 Task: Create a due date automation trigger when advanced on, on the monday before a card is due add dates not due this week at 11:00 AM.
Action: Mouse moved to (961, 285)
Screenshot: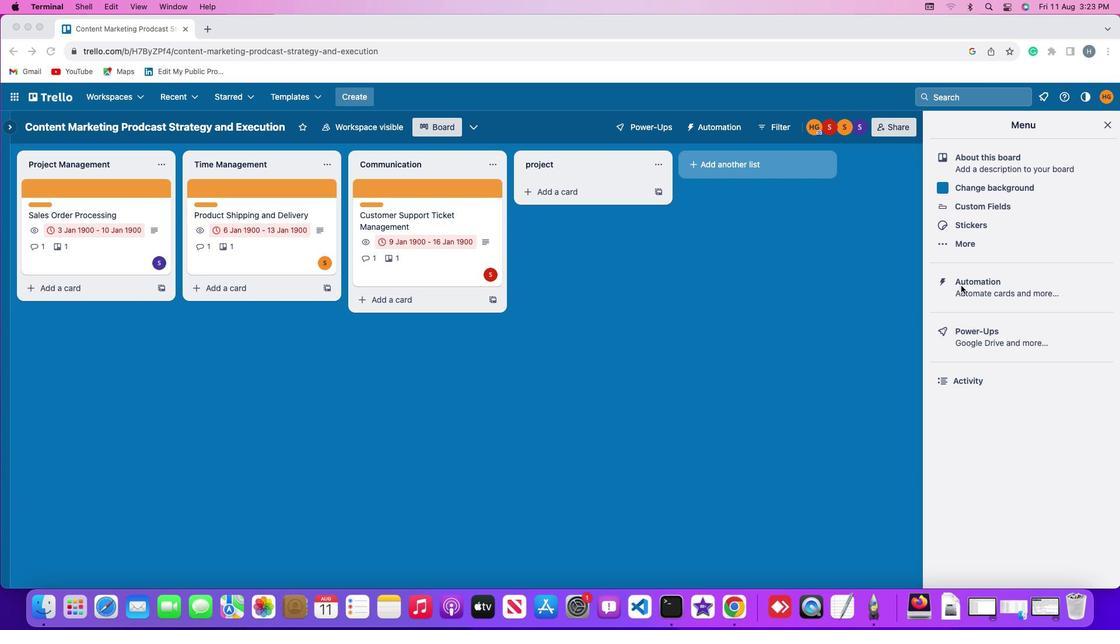 
Action: Mouse pressed left at (961, 285)
Screenshot: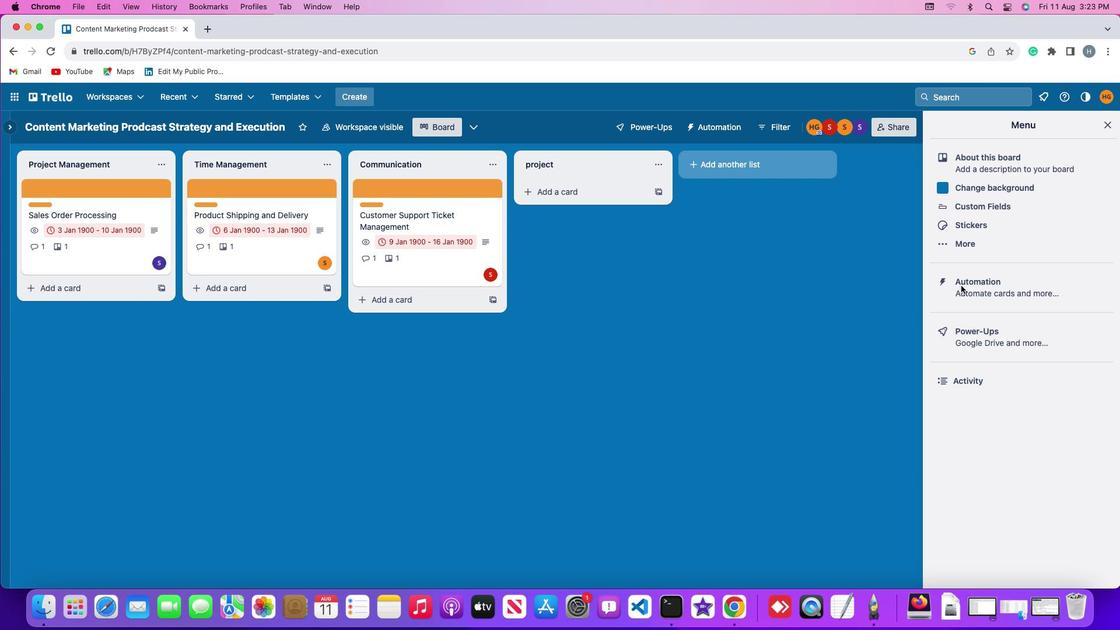 
Action: Mouse pressed left at (961, 285)
Screenshot: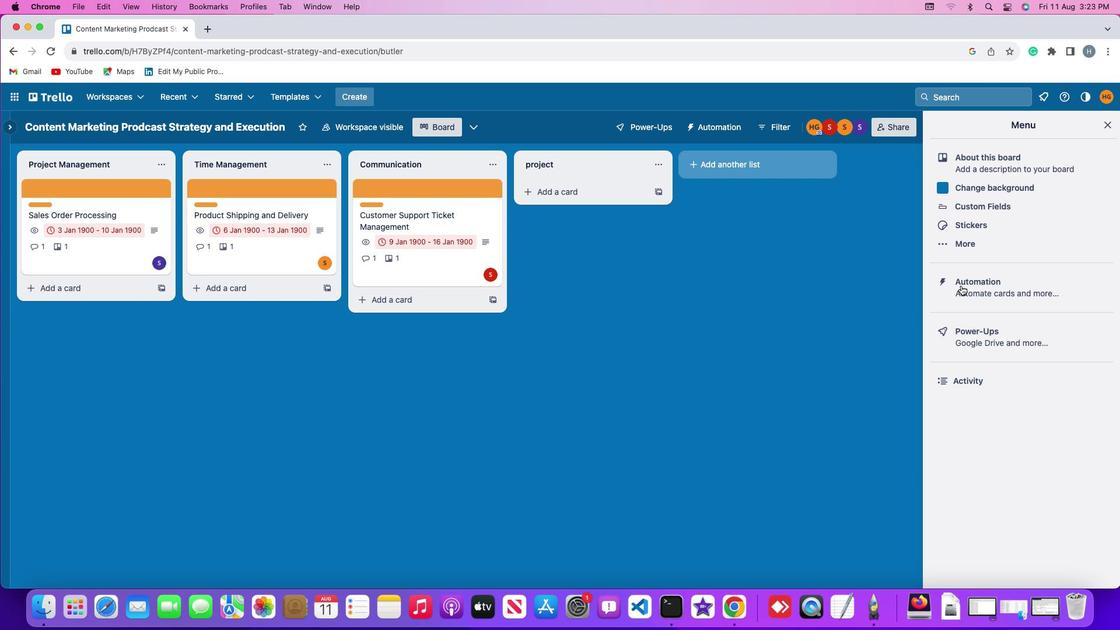 
Action: Mouse moved to (58, 274)
Screenshot: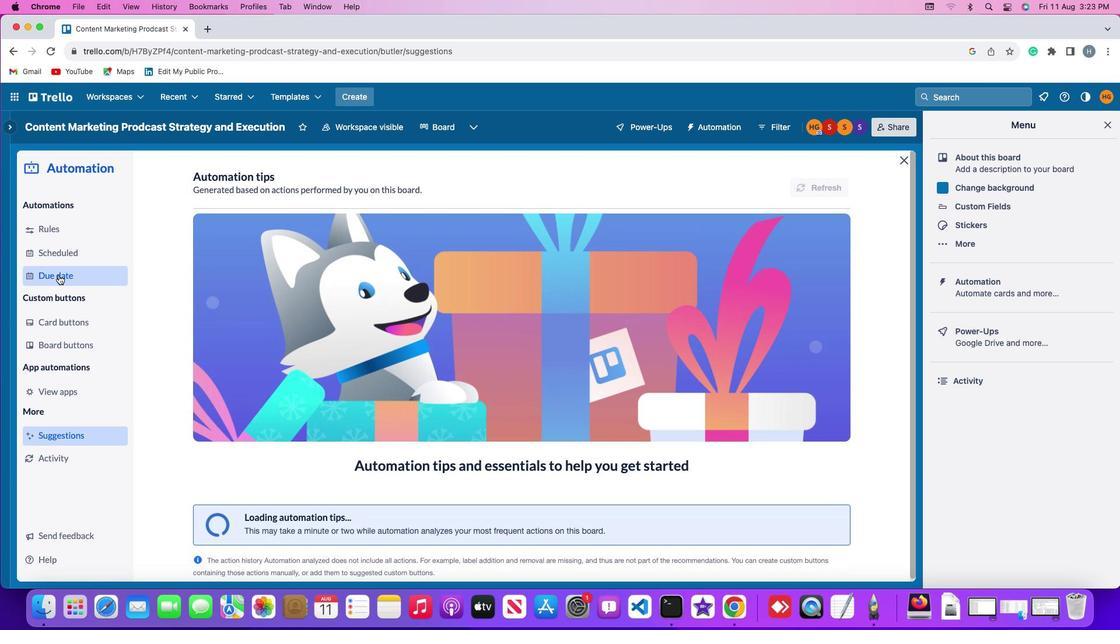 
Action: Mouse pressed left at (58, 274)
Screenshot: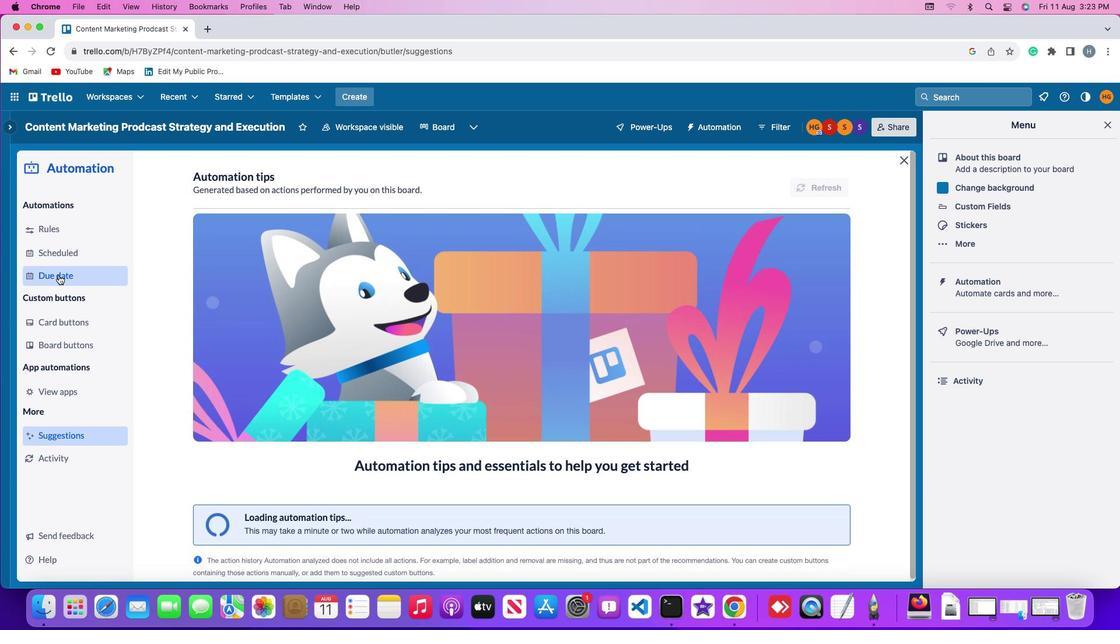 
Action: Mouse moved to (786, 177)
Screenshot: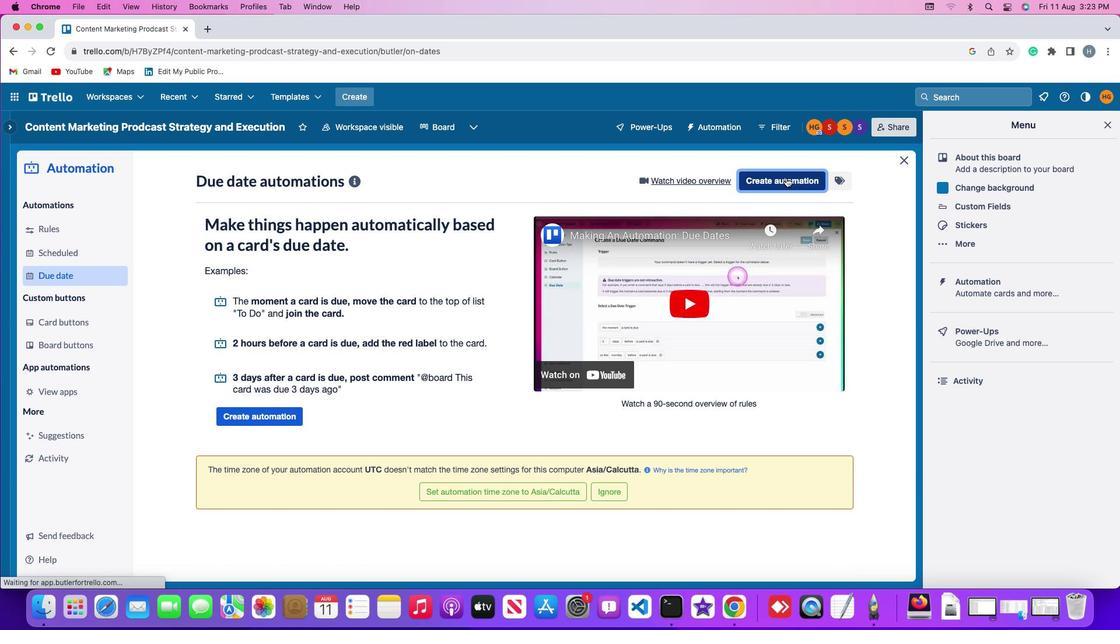 
Action: Mouse pressed left at (786, 177)
Screenshot: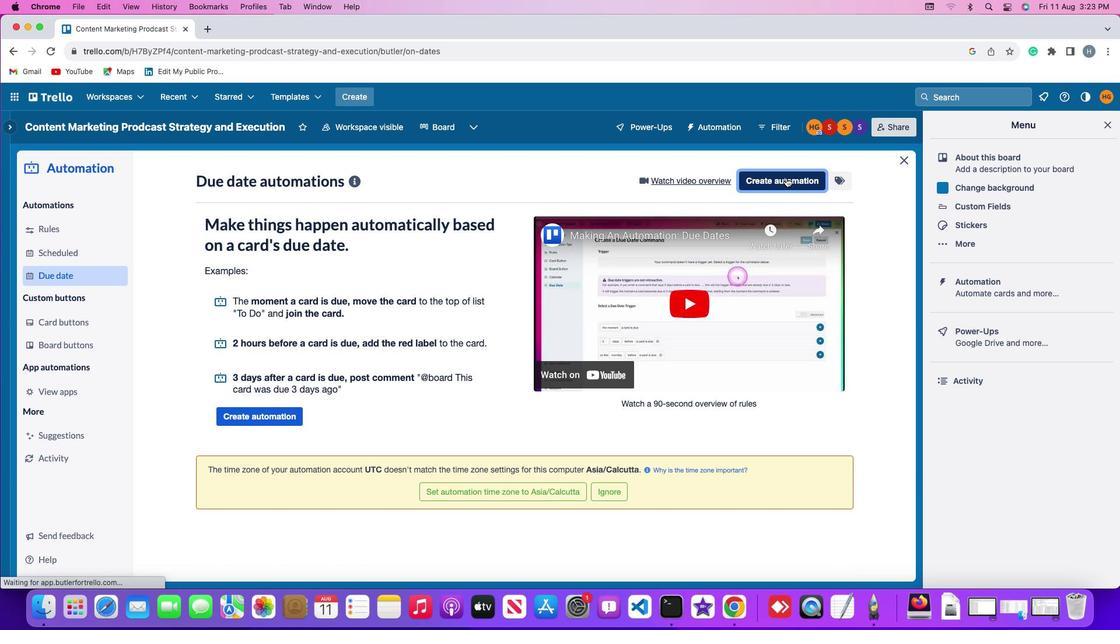 
Action: Mouse moved to (255, 294)
Screenshot: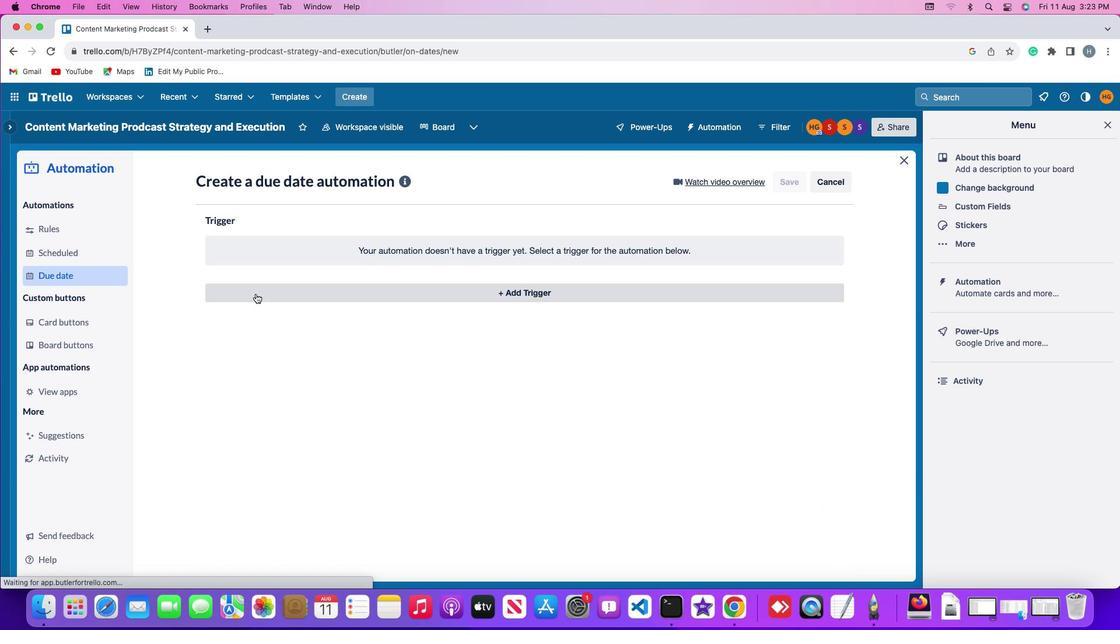 
Action: Mouse pressed left at (255, 294)
Screenshot: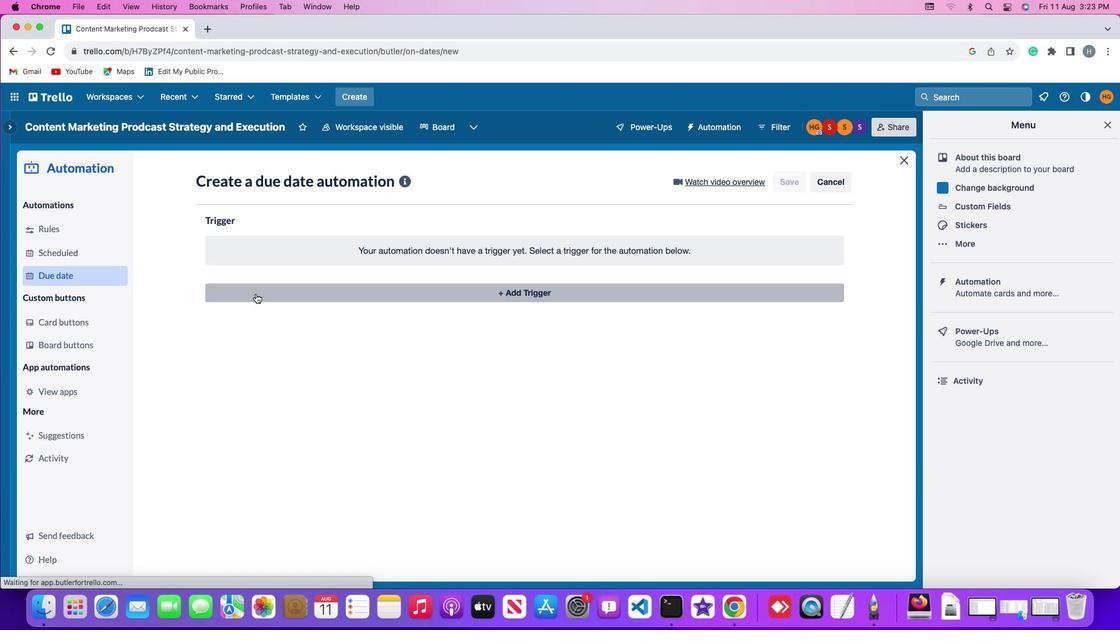 
Action: Mouse moved to (265, 516)
Screenshot: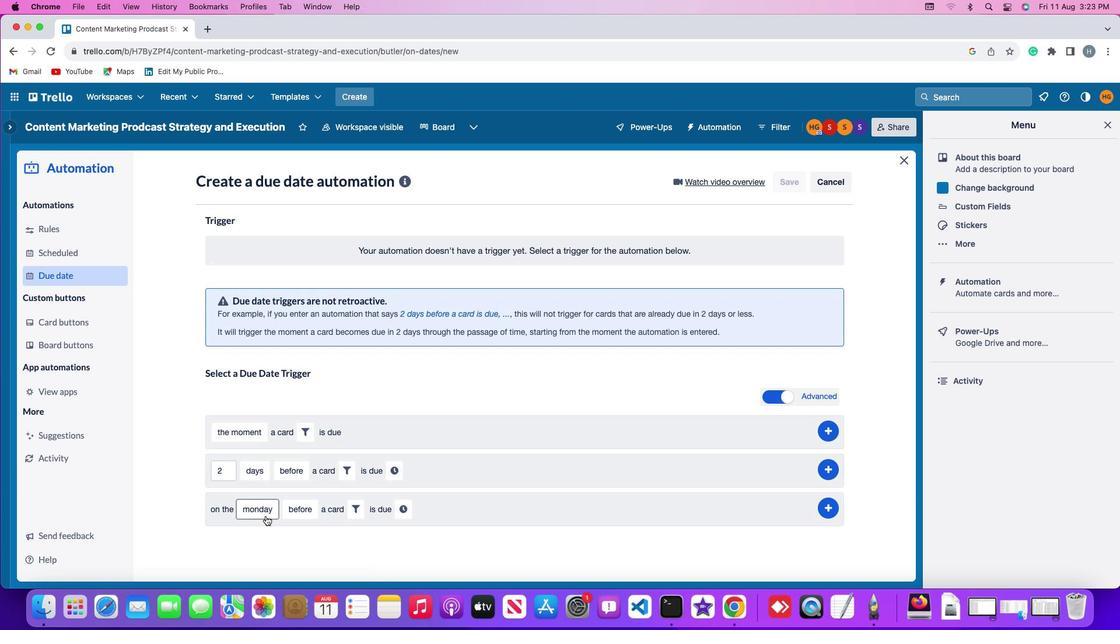 
Action: Mouse pressed left at (265, 516)
Screenshot: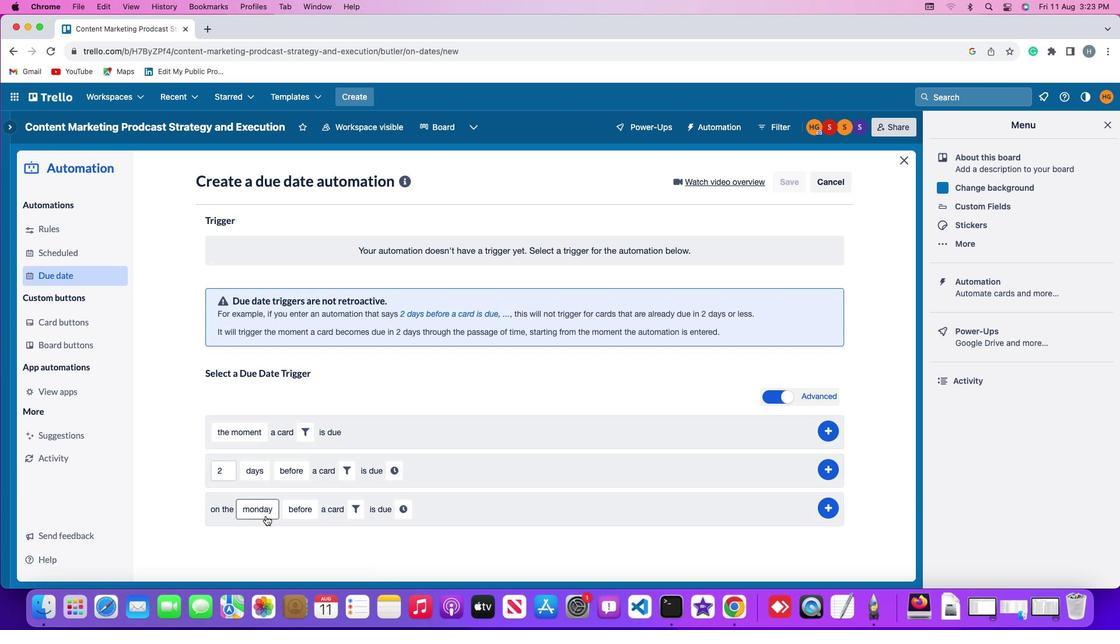 
Action: Mouse moved to (276, 344)
Screenshot: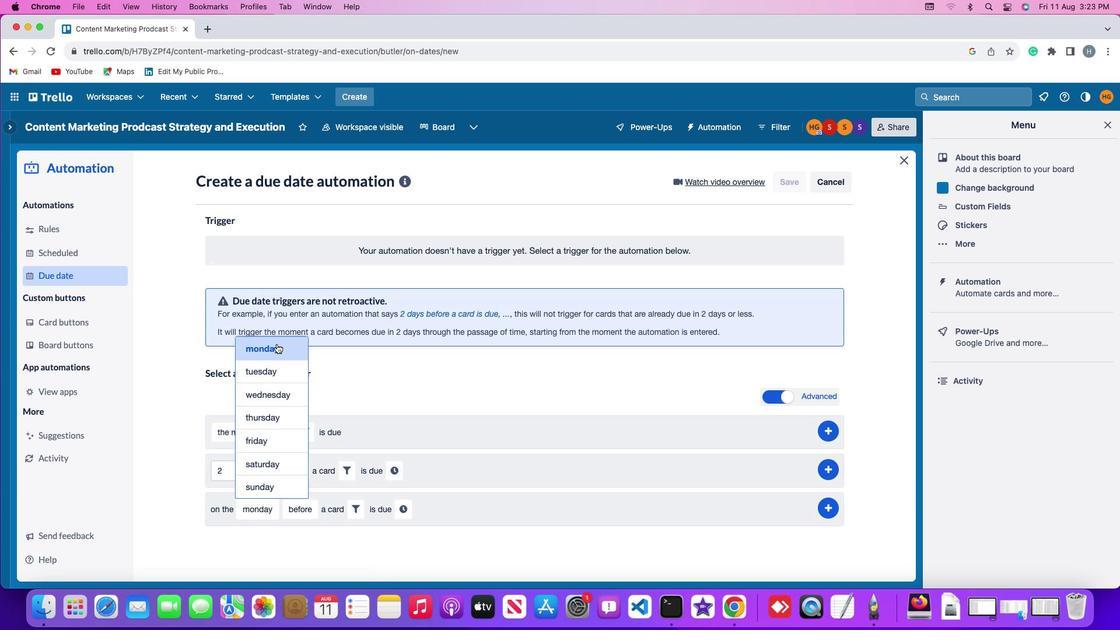 
Action: Mouse pressed left at (276, 344)
Screenshot: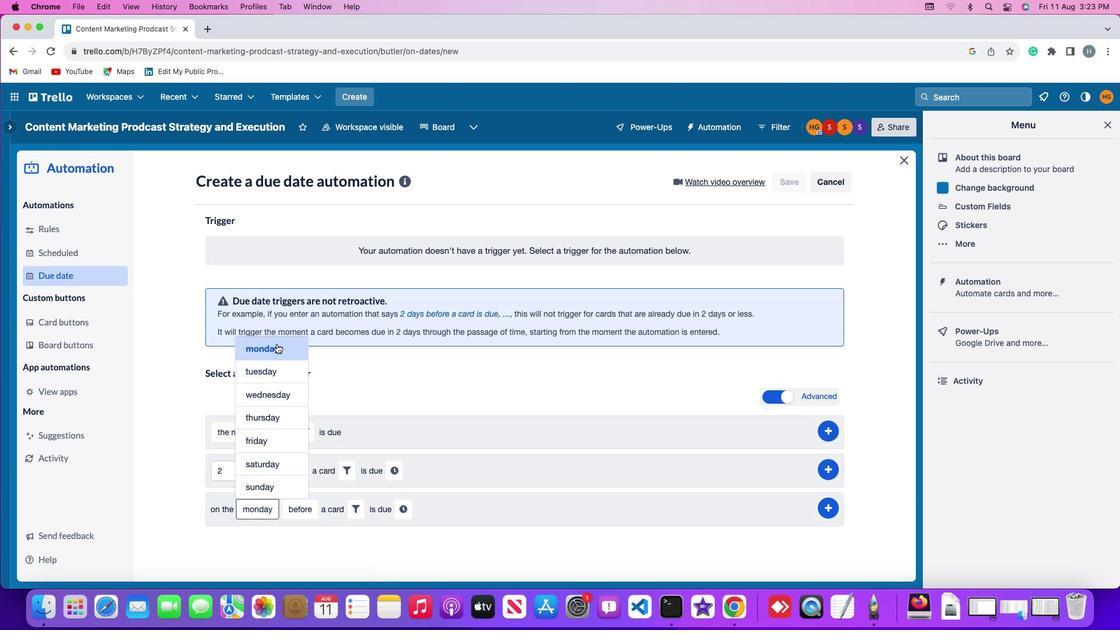 
Action: Mouse moved to (298, 513)
Screenshot: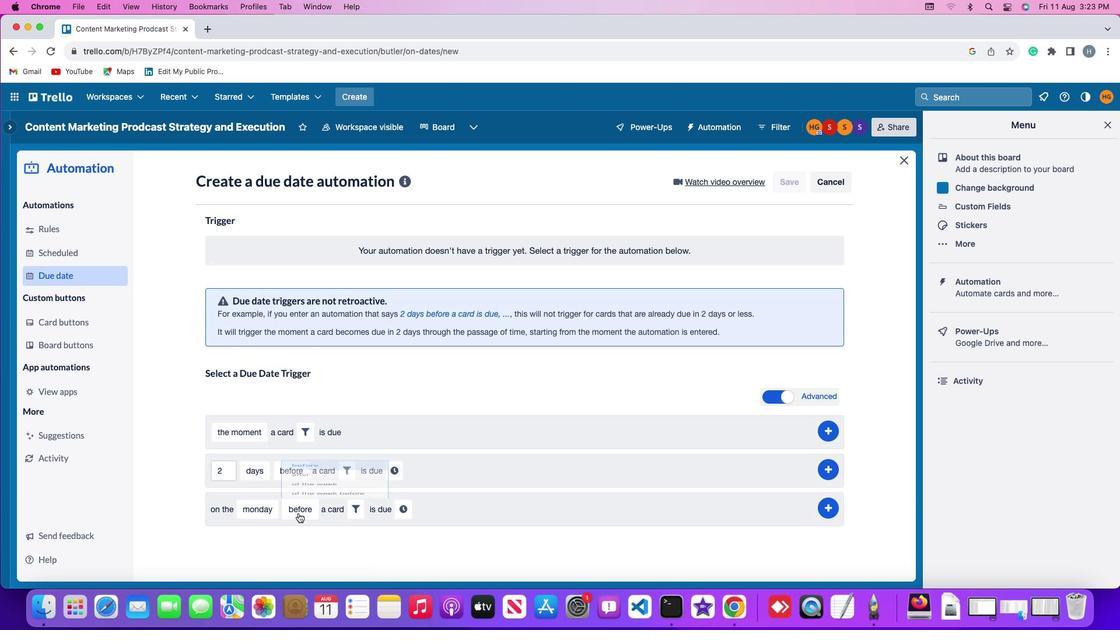 
Action: Mouse pressed left at (298, 513)
Screenshot: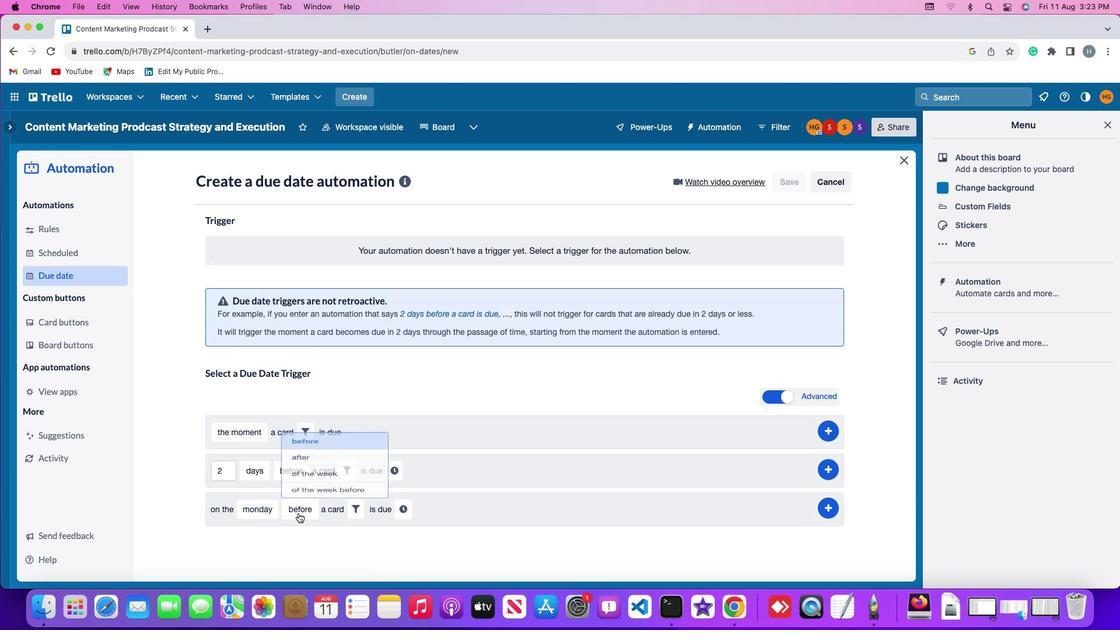 
Action: Mouse moved to (320, 415)
Screenshot: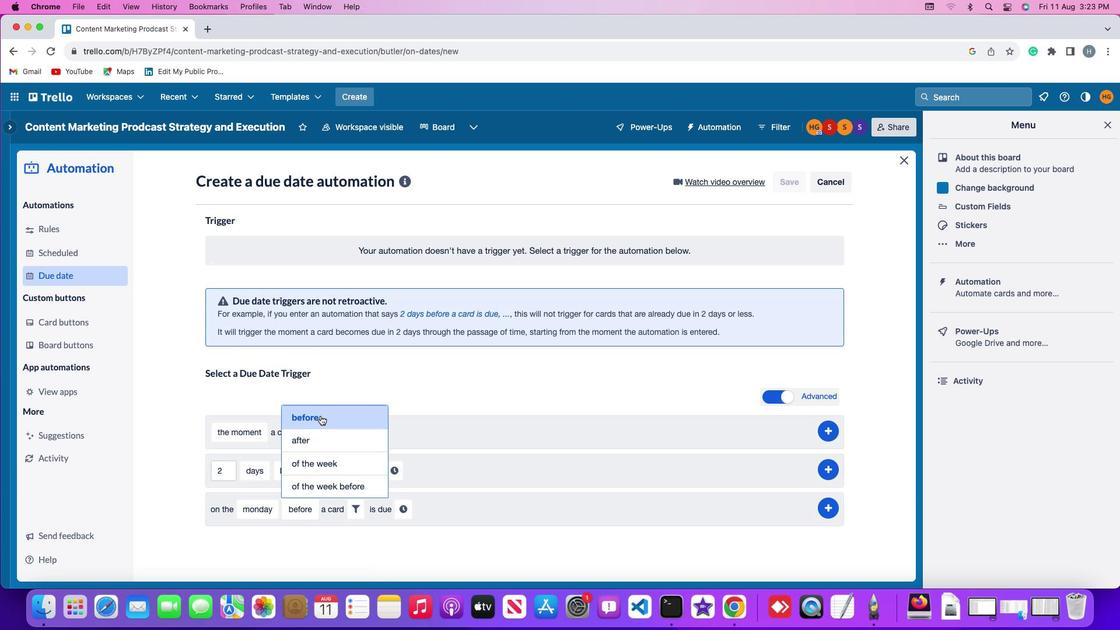 
Action: Mouse pressed left at (320, 415)
Screenshot: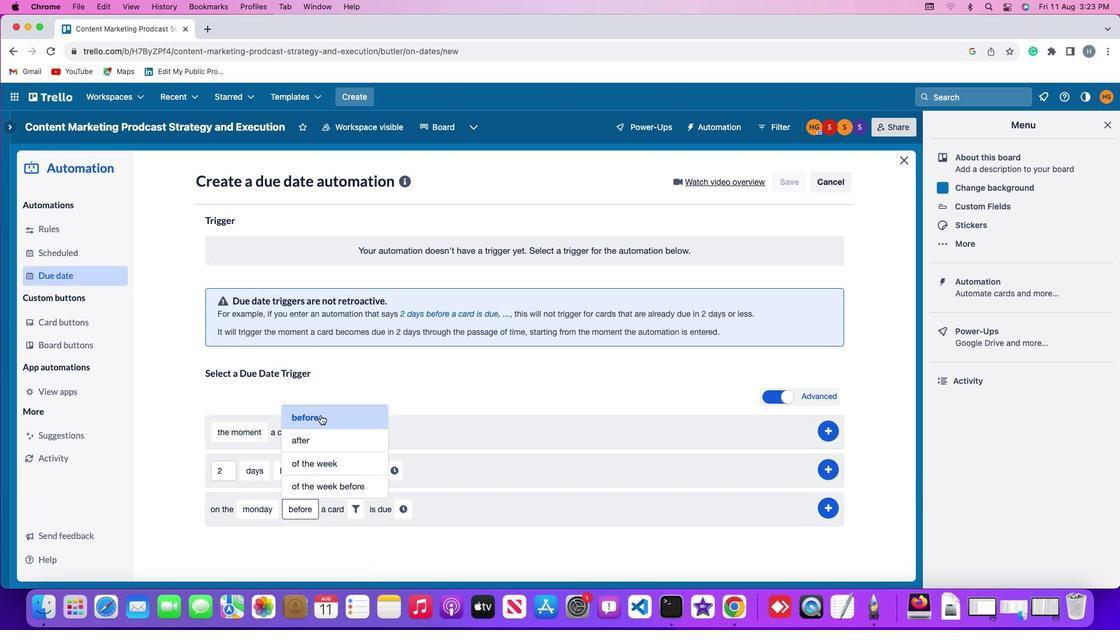 
Action: Mouse moved to (355, 502)
Screenshot: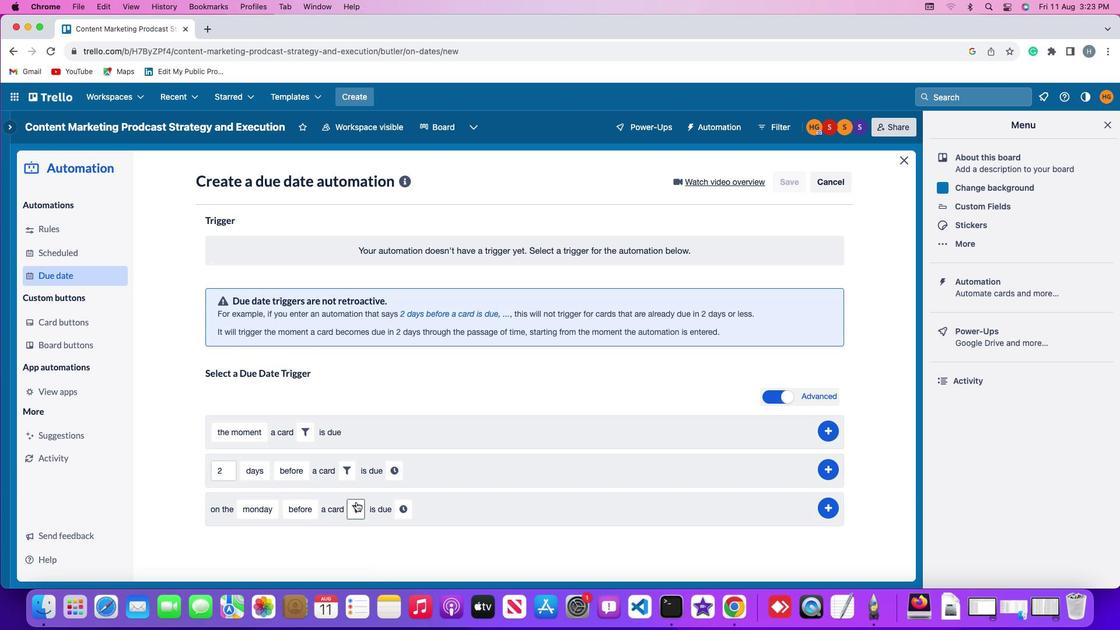 
Action: Mouse pressed left at (355, 502)
Screenshot: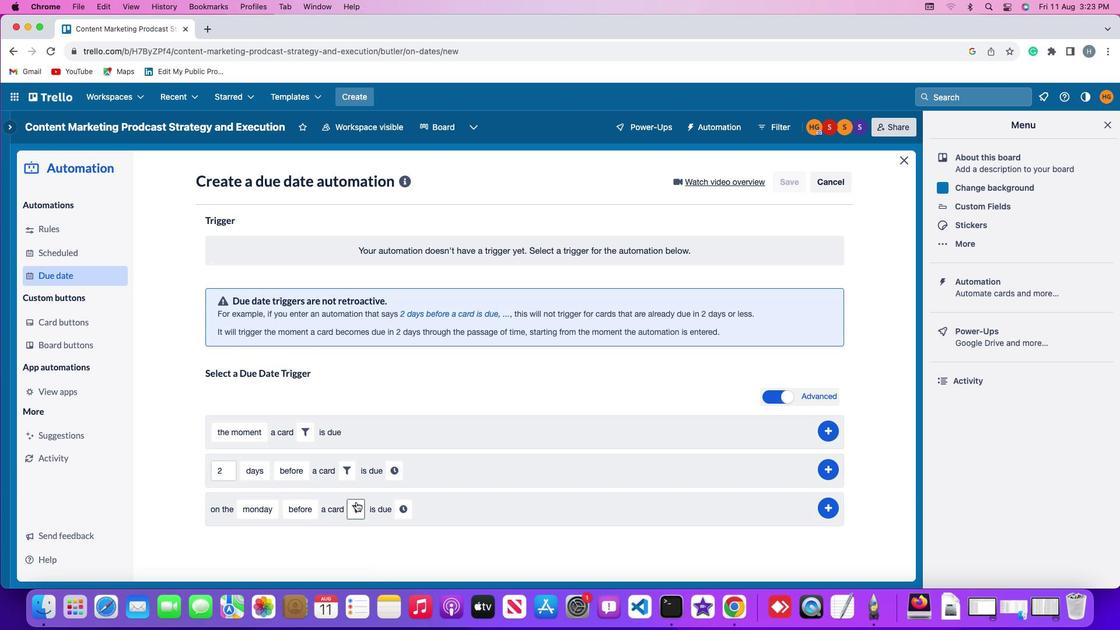 
Action: Mouse moved to (412, 549)
Screenshot: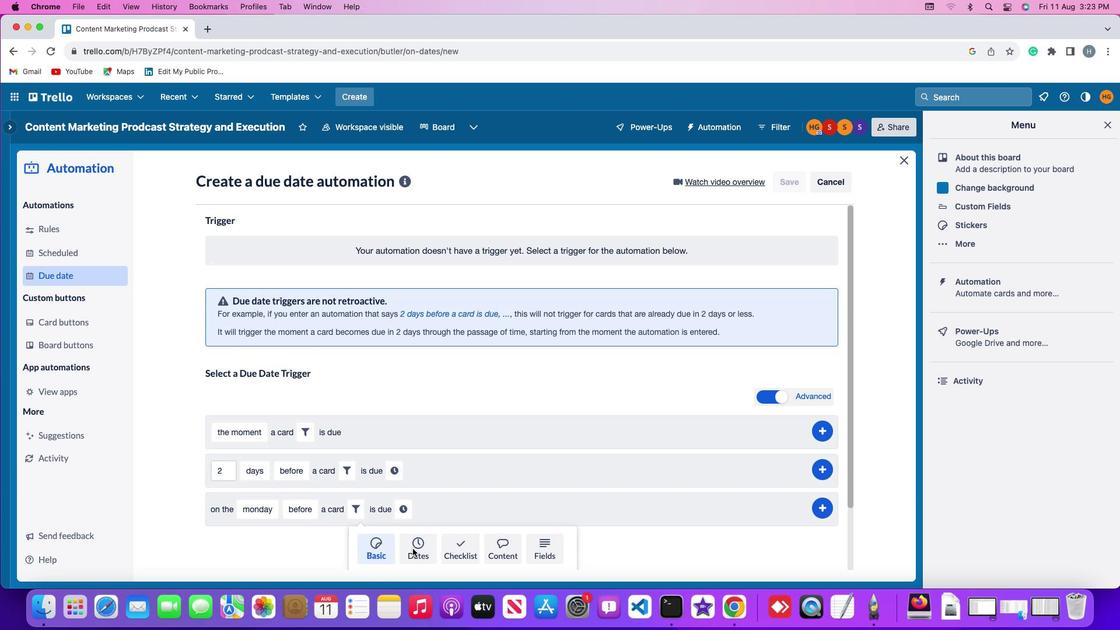 
Action: Mouse pressed left at (412, 549)
Screenshot: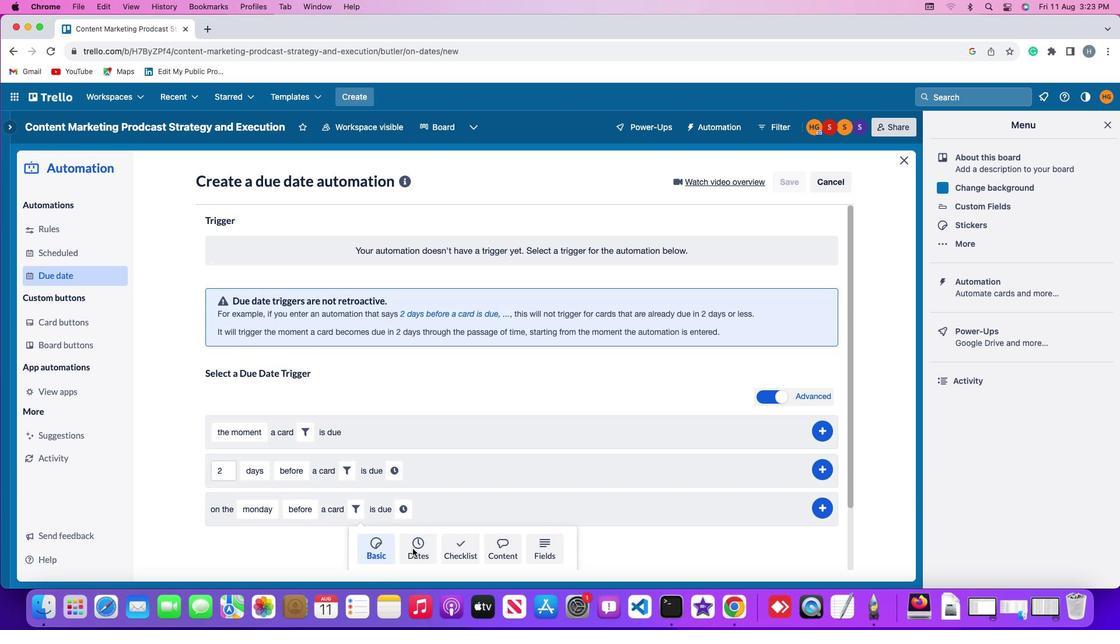 
Action: Mouse moved to (291, 541)
Screenshot: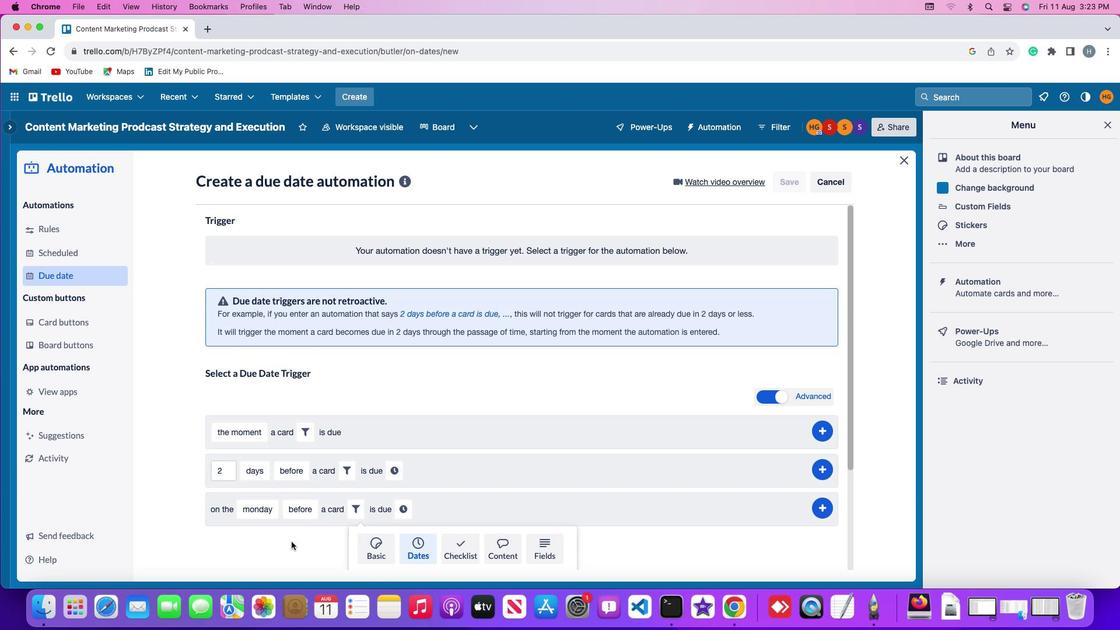 
Action: Mouse scrolled (291, 541) with delta (0, 0)
Screenshot: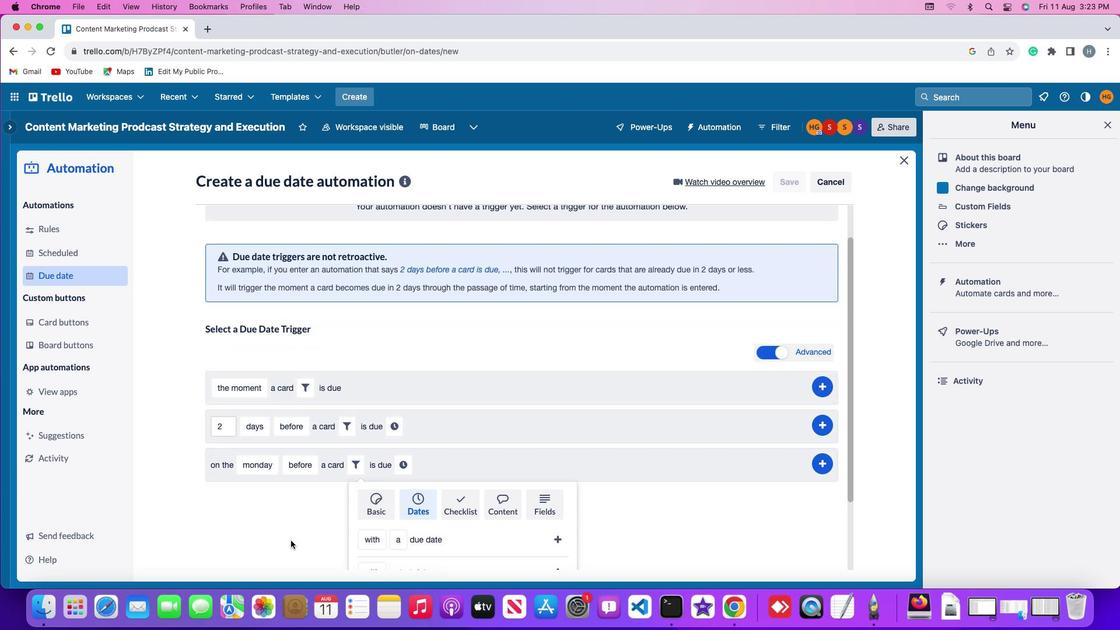 
Action: Mouse moved to (291, 541)
Screenshot: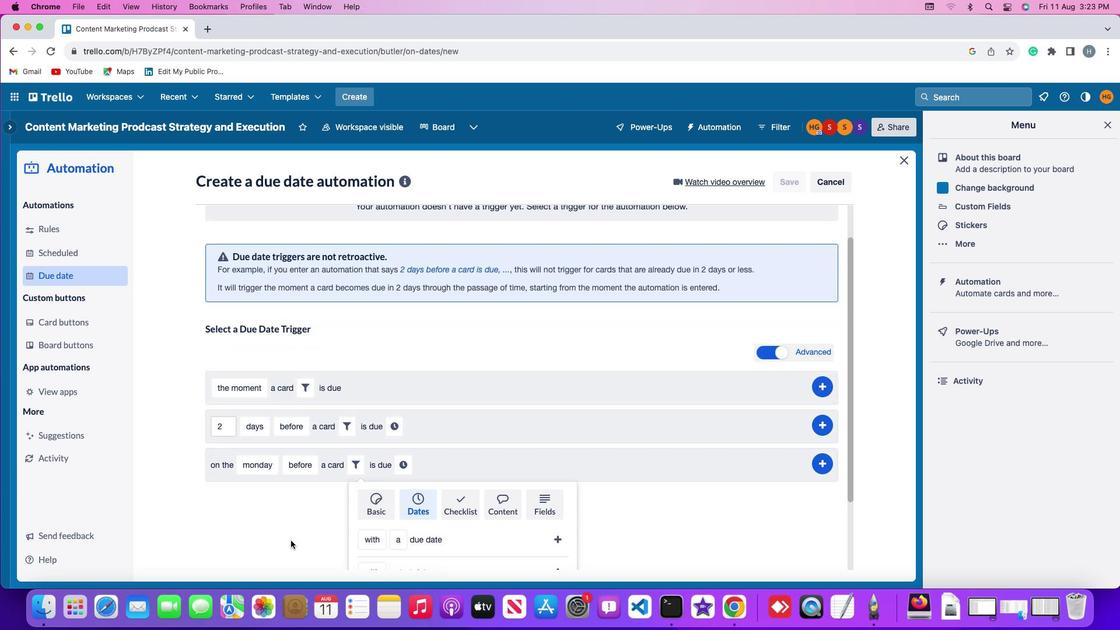 
Action: Mouse scrolled (291, 541) with delta (0, 0)
Screenshot: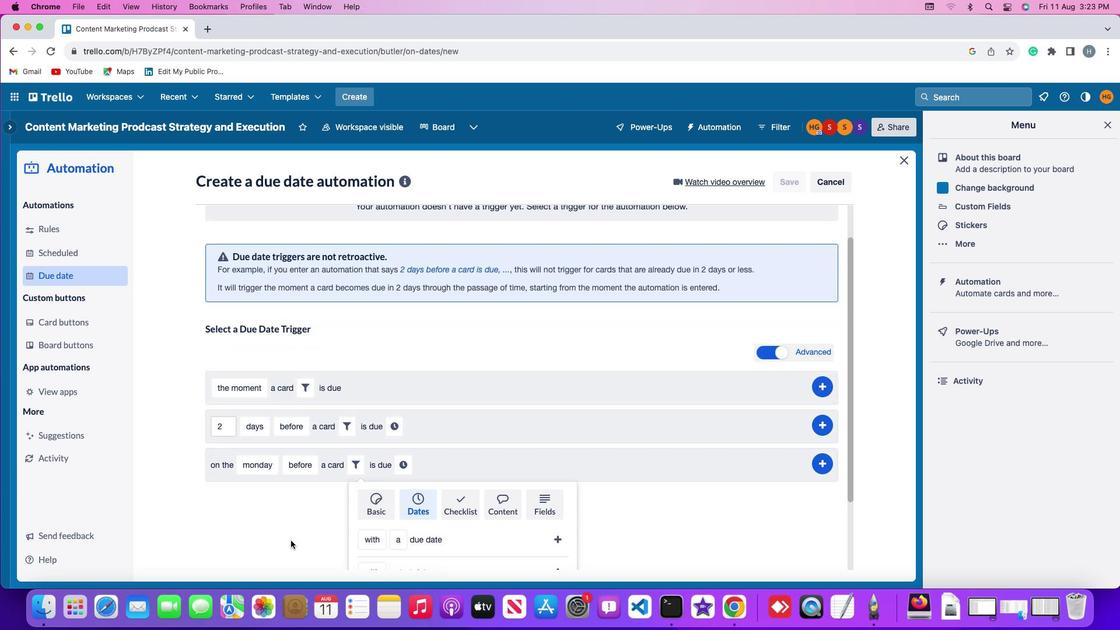 
Action: Mouse scrolled (291, 541) with delta (0, -1)
Screenshot: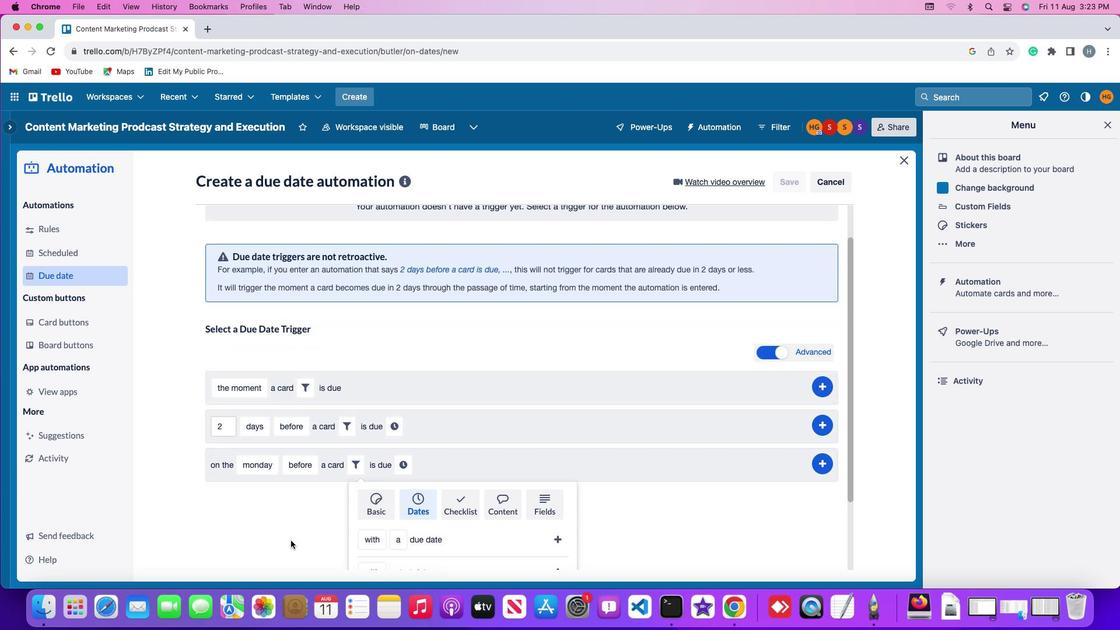 
Action: Mouse scrolled (291, 541) with delta (0, -2)
Screenshot: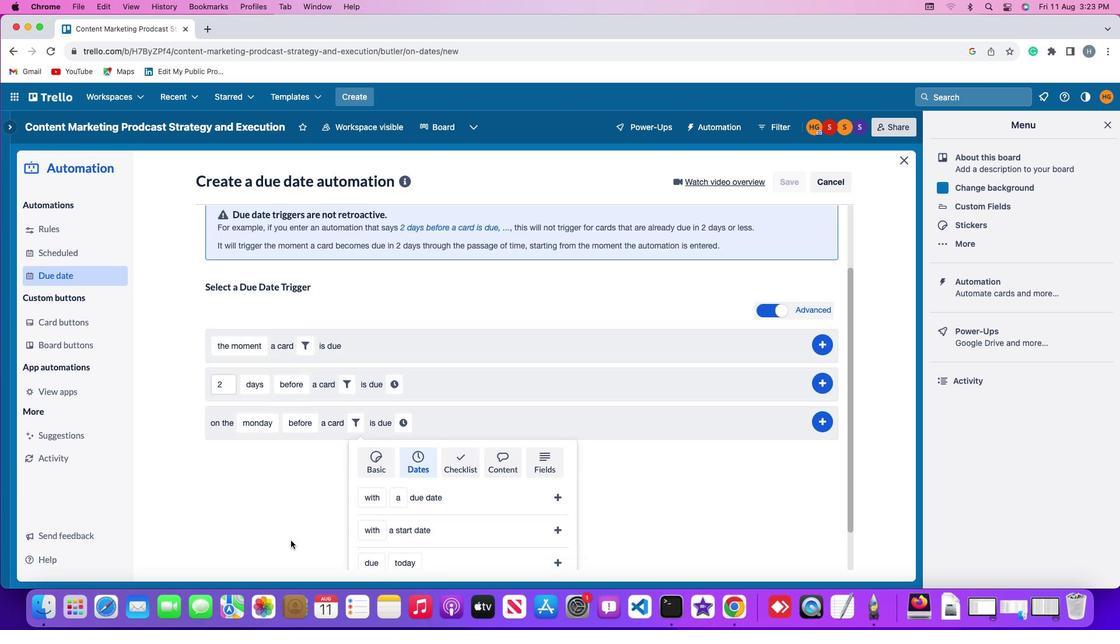 
Action: Mouse scrolled (291, 541) with delta (0, -3)
Screenshot: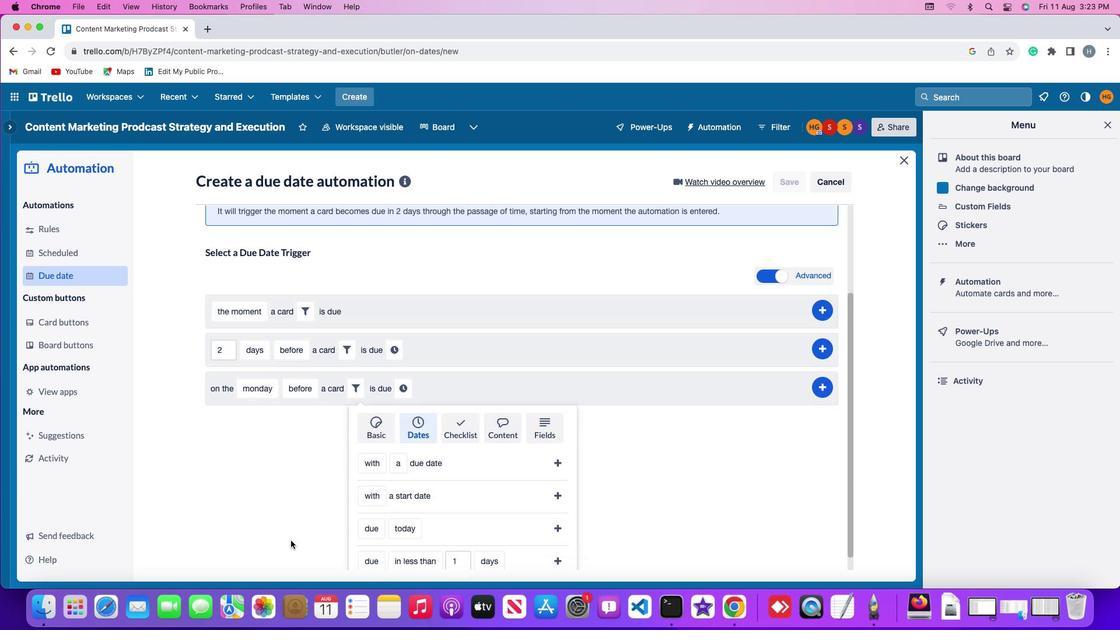 
Action: Mouse moved to (290, 540)
Screenshot: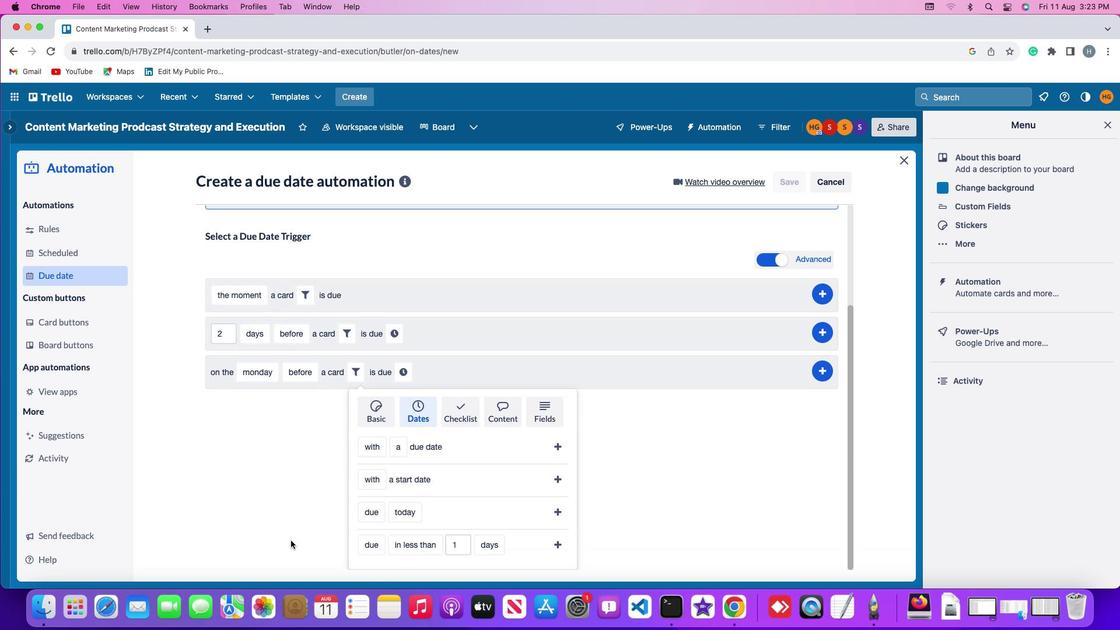 
Action: Mouse scrolled (290, 540) with delta (0, 0)
Screenshot: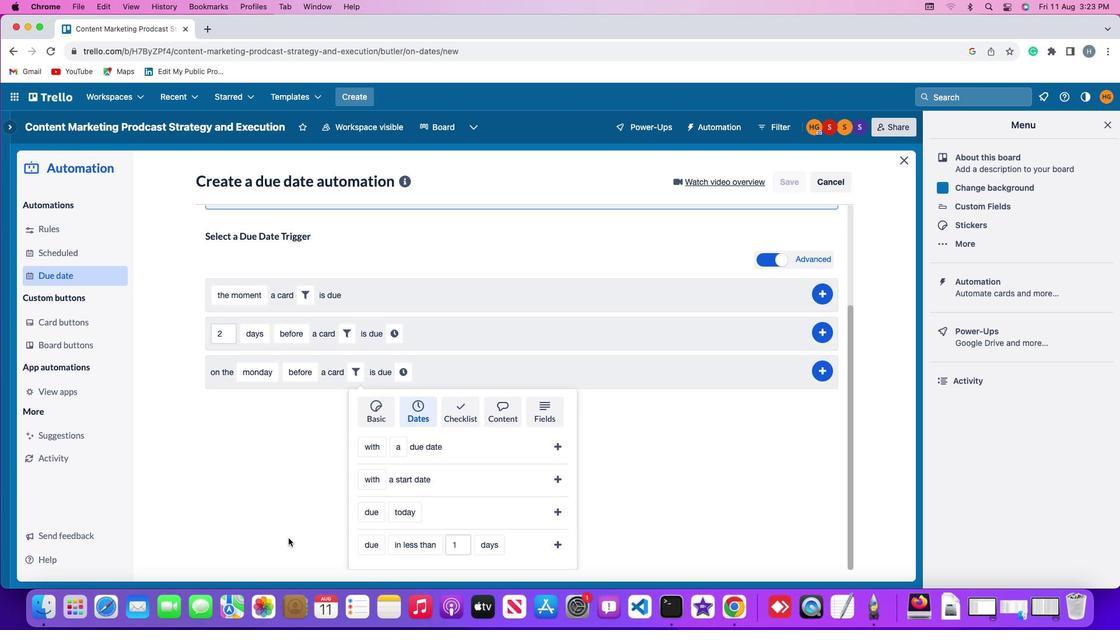 
Action: Mouse scrolled (290, 540) with delta (0, 0)
Screenshot: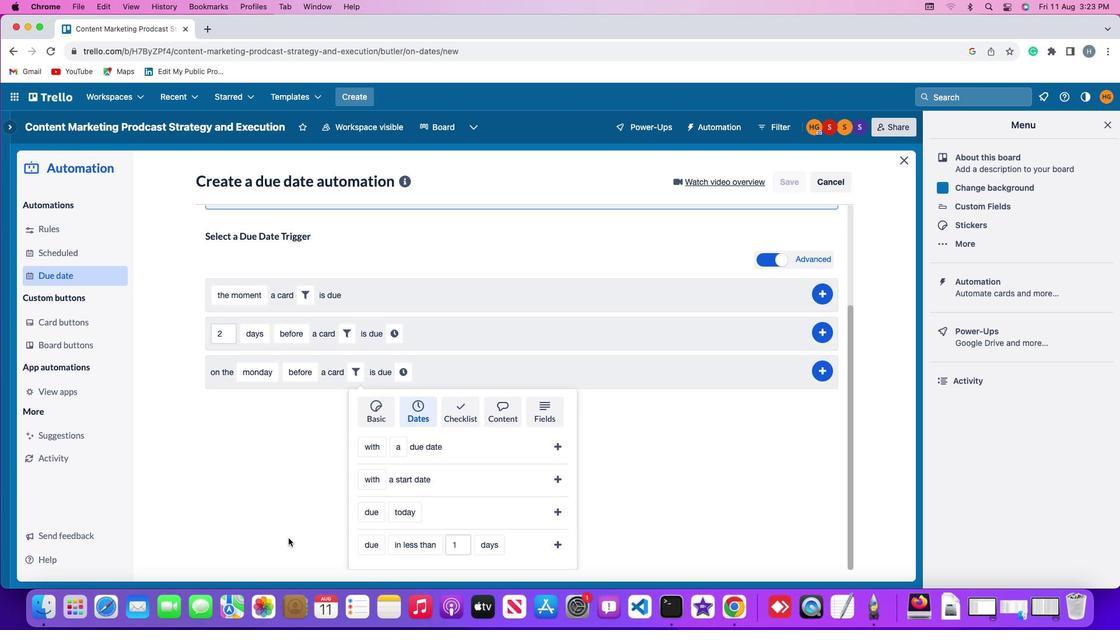 
Action: Mouse scrolled (290, 540) with delta (0, -1)
Screenshot: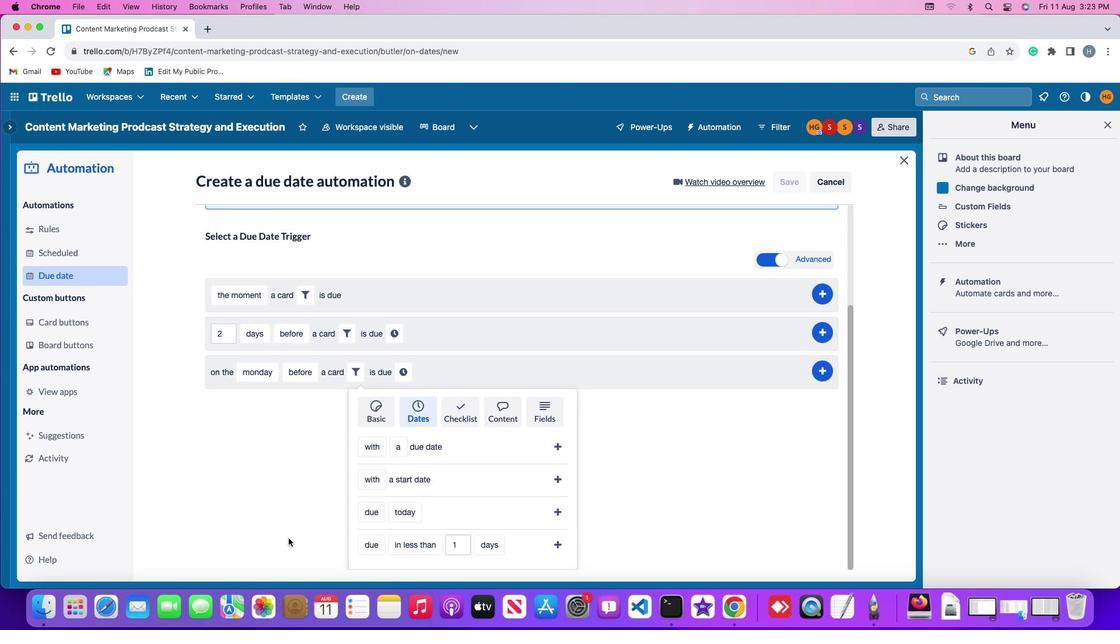 
Action: Mouse moved to (290, 540)
Screenshot: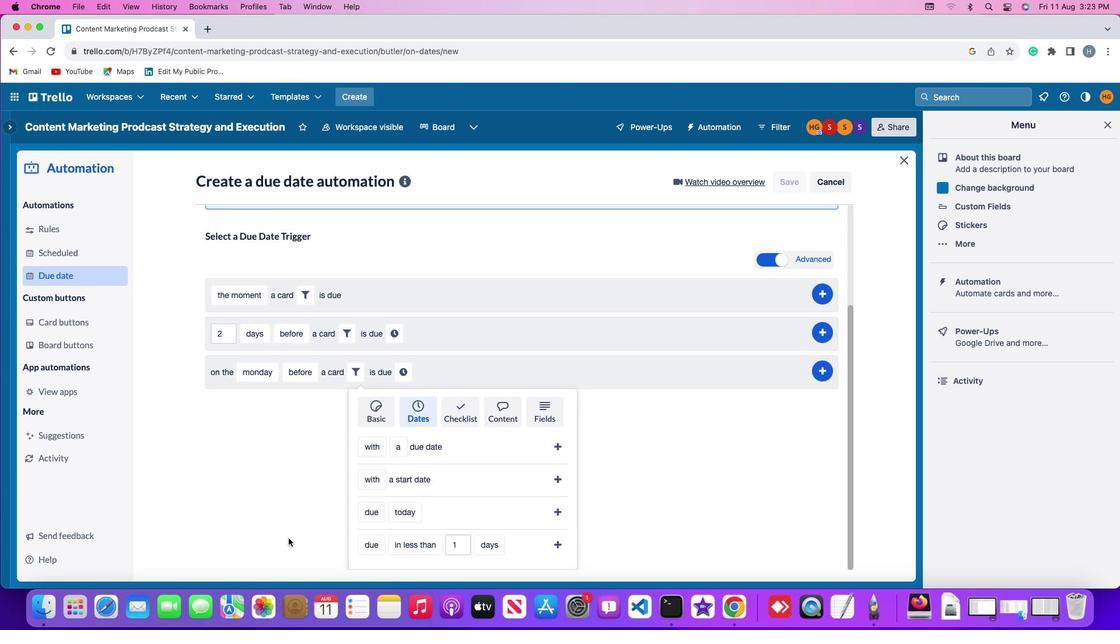 
Action: Mouse scrolled (290, 540) with delta (0, -2)
Screenshot: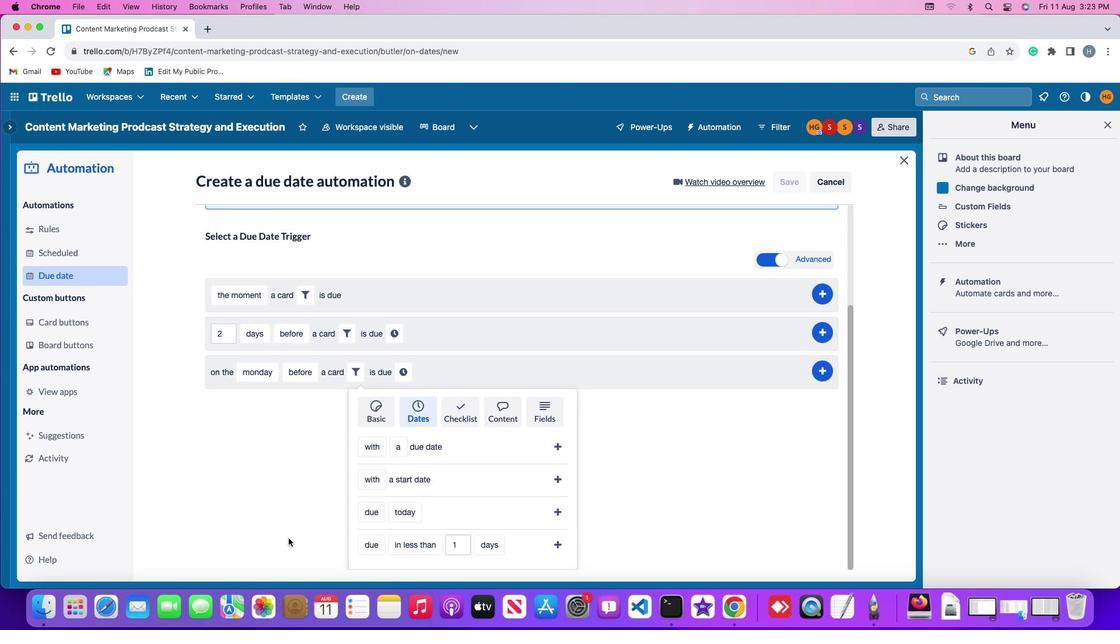 
Action: Mouse moved to (370, 514)
Screenshot: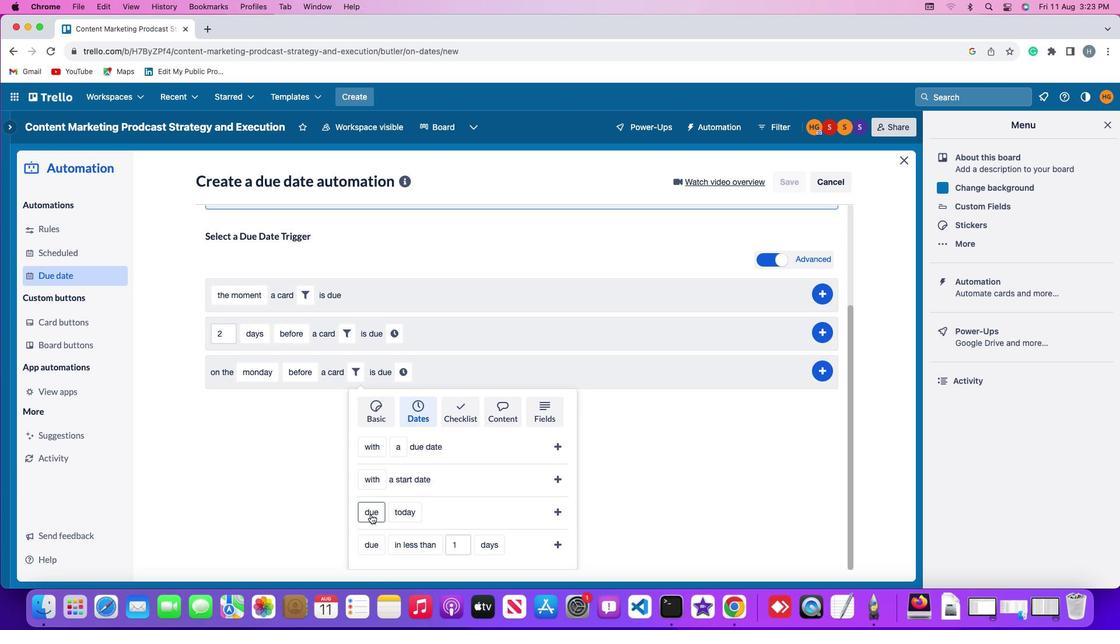 
Action: Mouse pressed left at (370, 514)
Screenshot: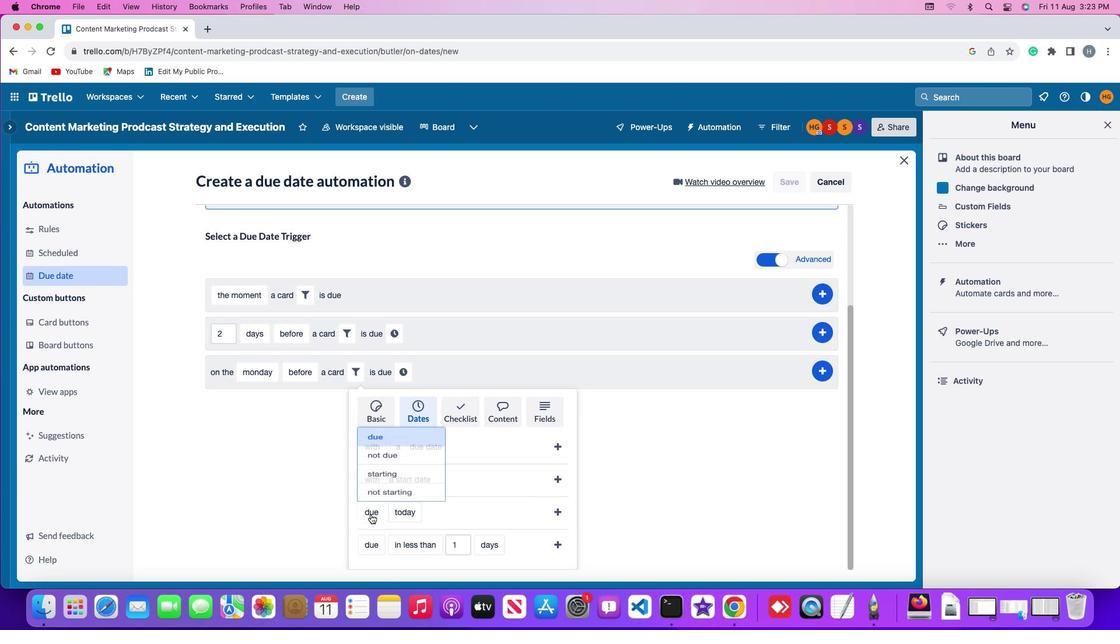 
Action: Mouse moved to (393, 441)
Screenshot: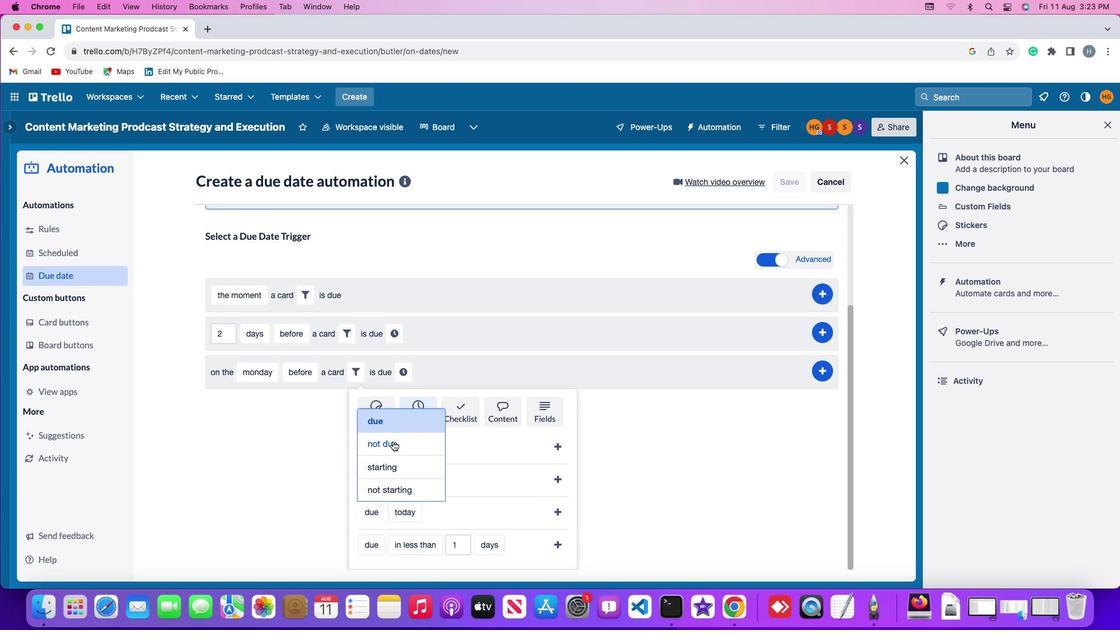 
Action: Mouse pressed left at (393, 441)
Screenshot: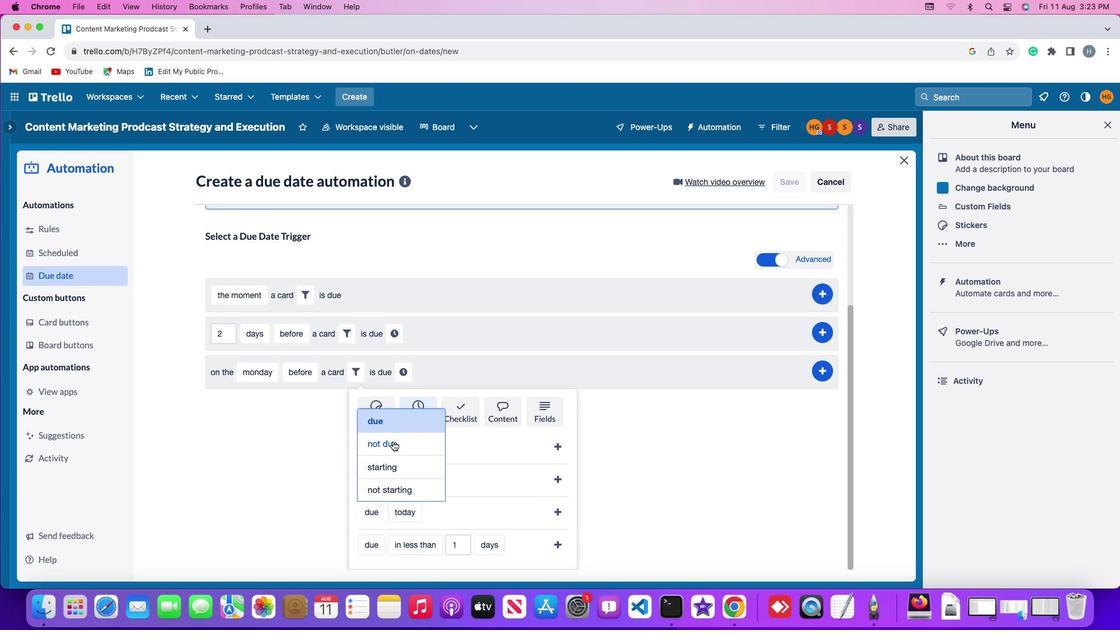
Action: Mouse moved to (419, 510)
Screenshot: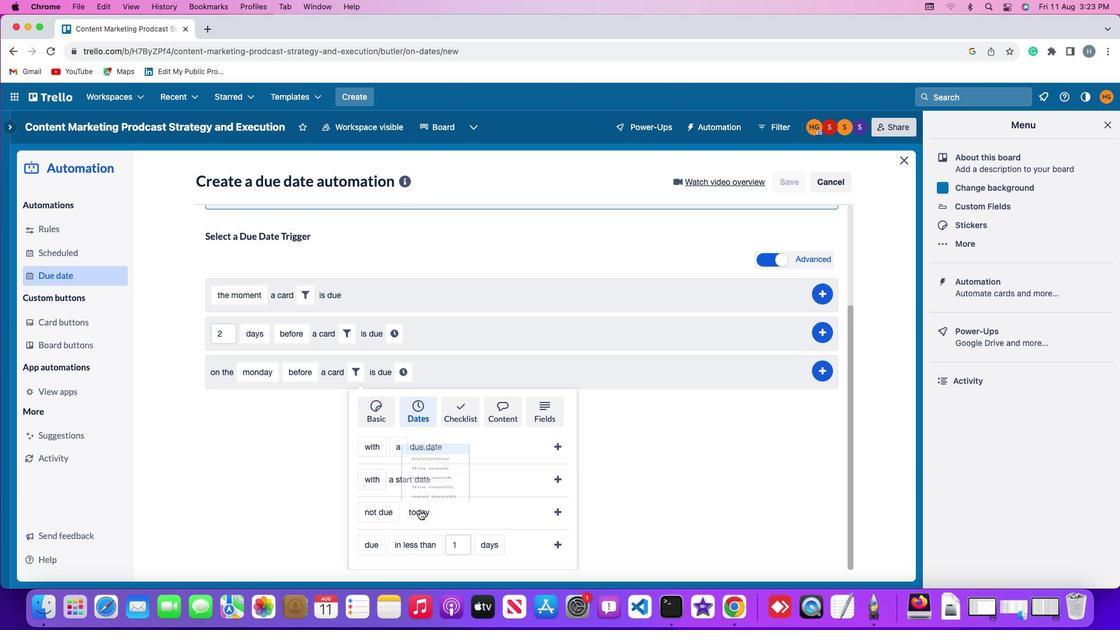 
Action: Mouse pressed left at (419, 510)
Screenshot: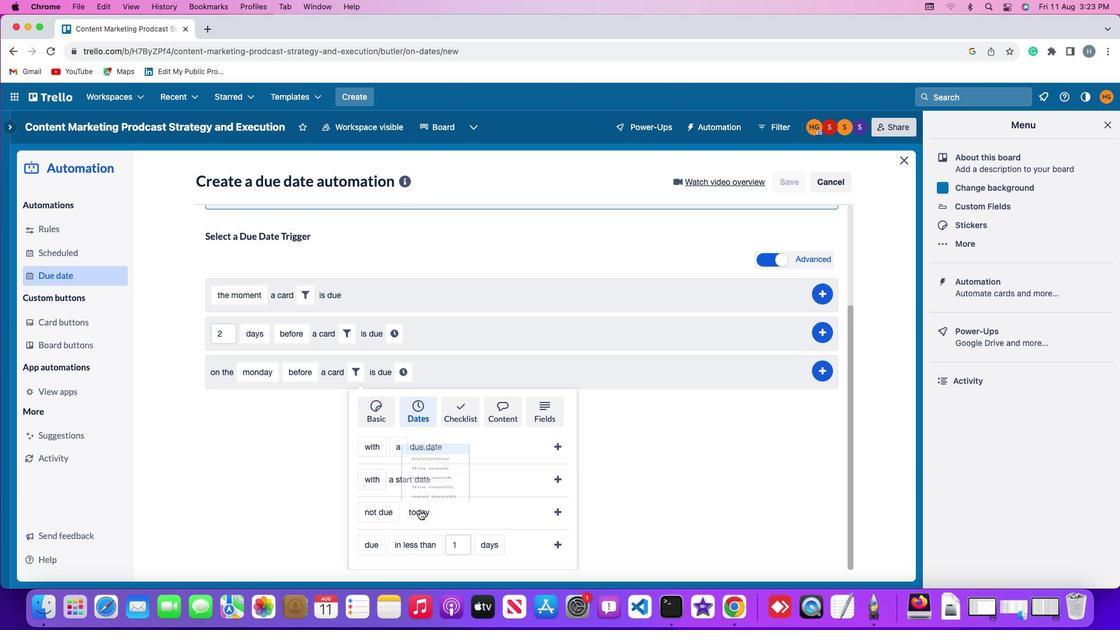 
Action: Mouse moved to (432, 418)
Screenshot: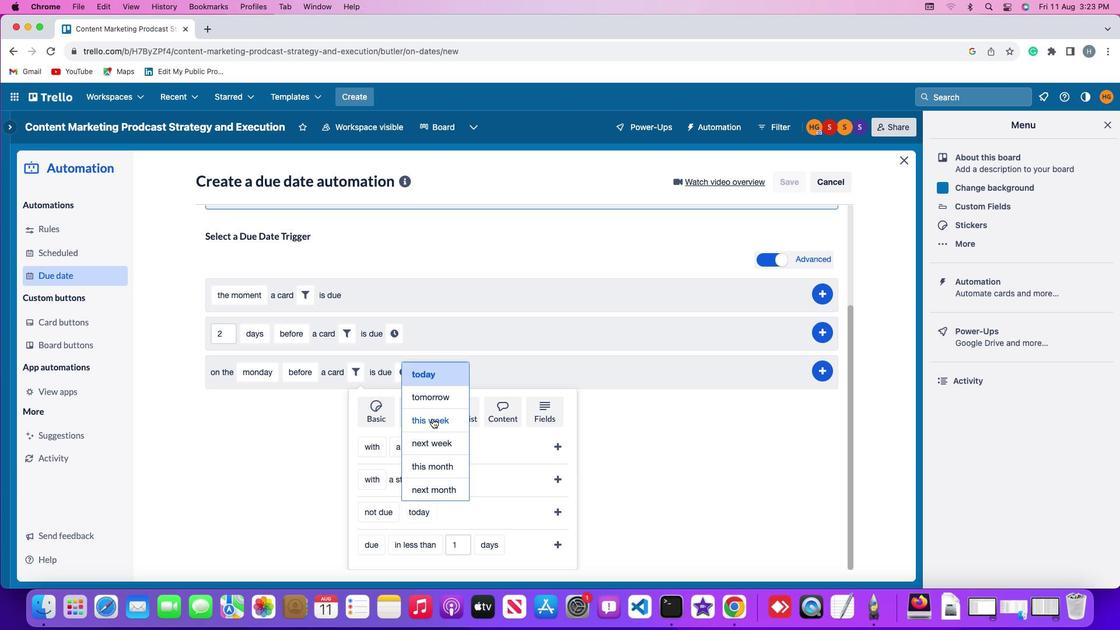 
Action: Mouse pressed left at (432, 418)
Screenshot: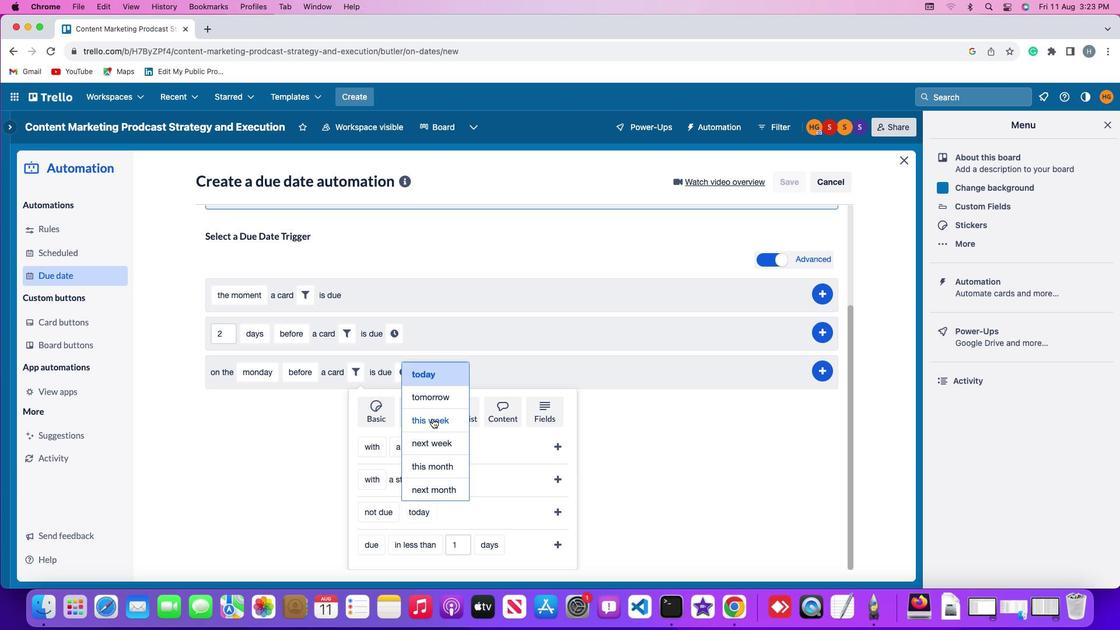 
Action: Mouse moved to (557, 508)
Screenshot: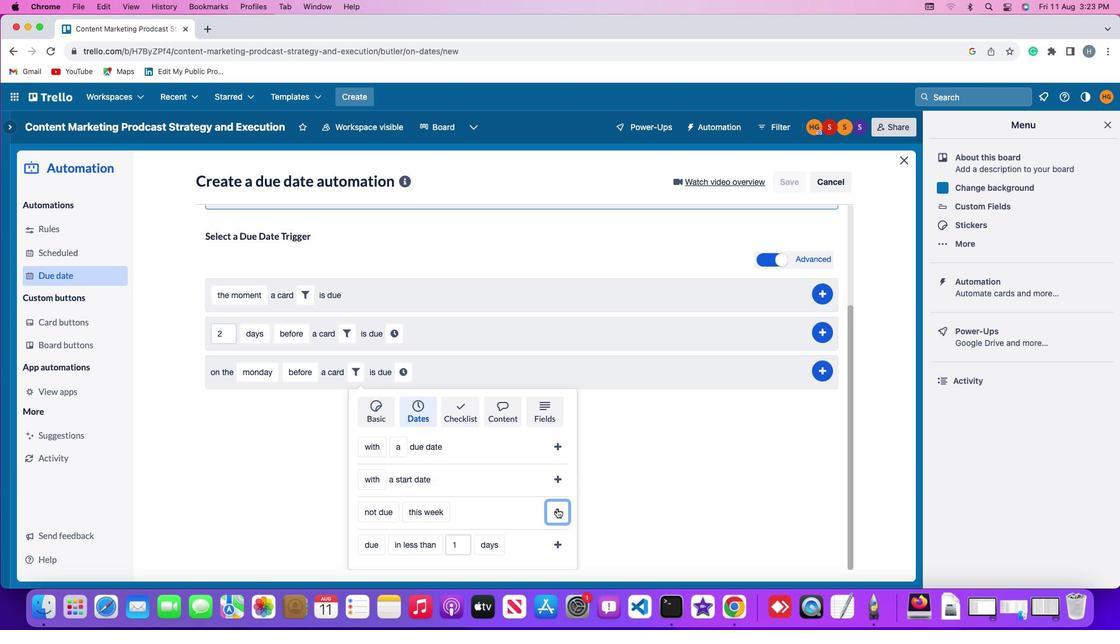 
Action: Mouse pressed left at (557, 508)
Screenshot: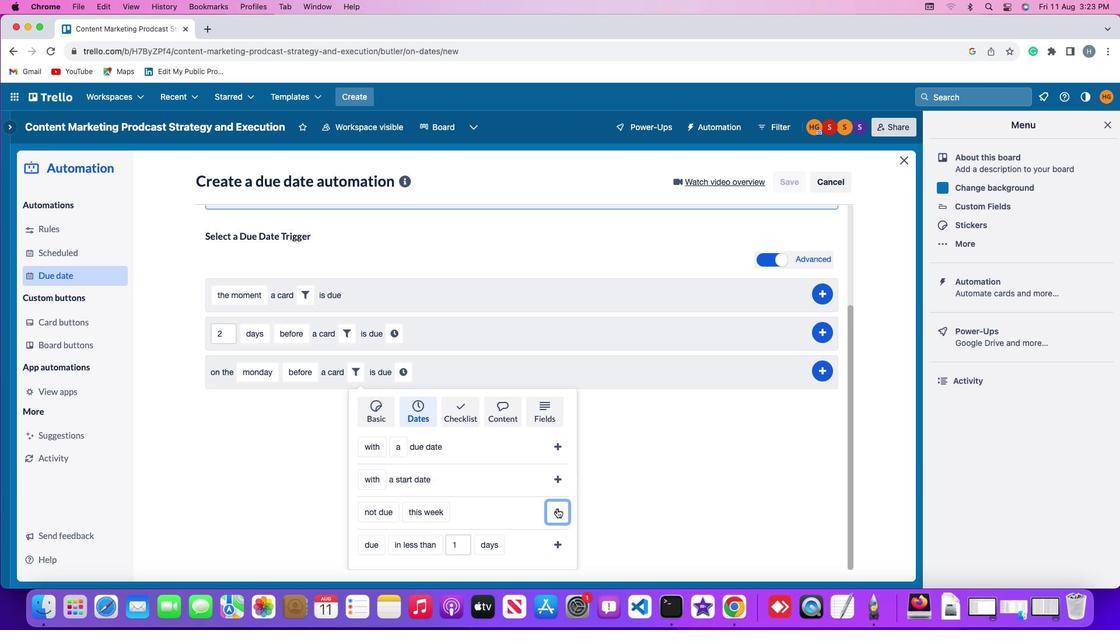 
Action: Mouse moved to (499, 498)
Screenshot: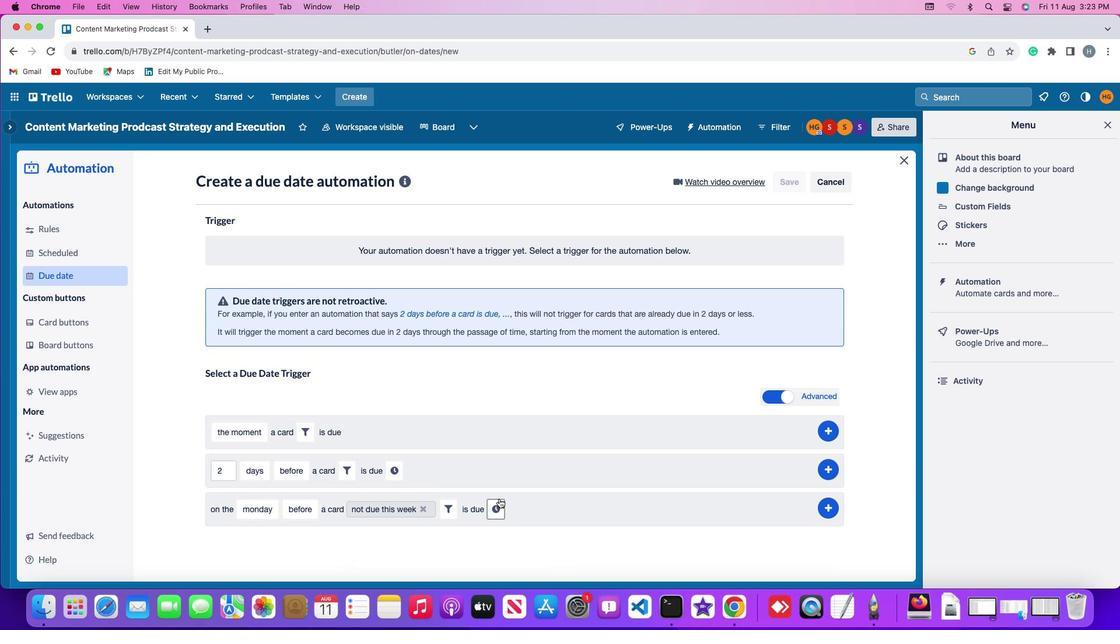
Action: Mouse pressed left at (499, 498)
Screenshot: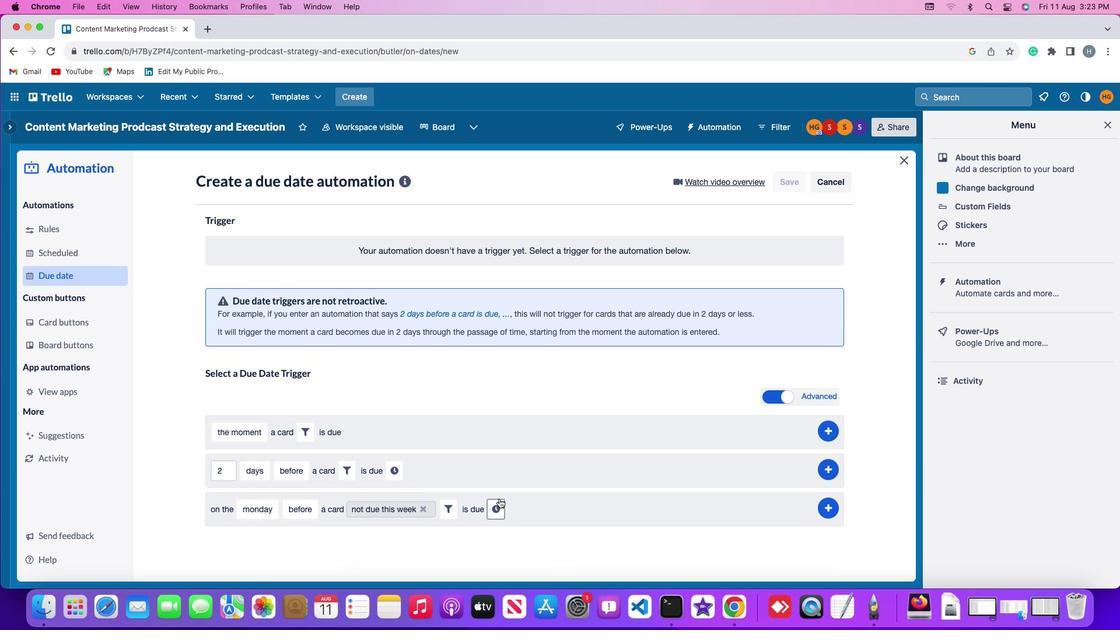 
Action: Mouse moved to (523, 510)
Screenshot: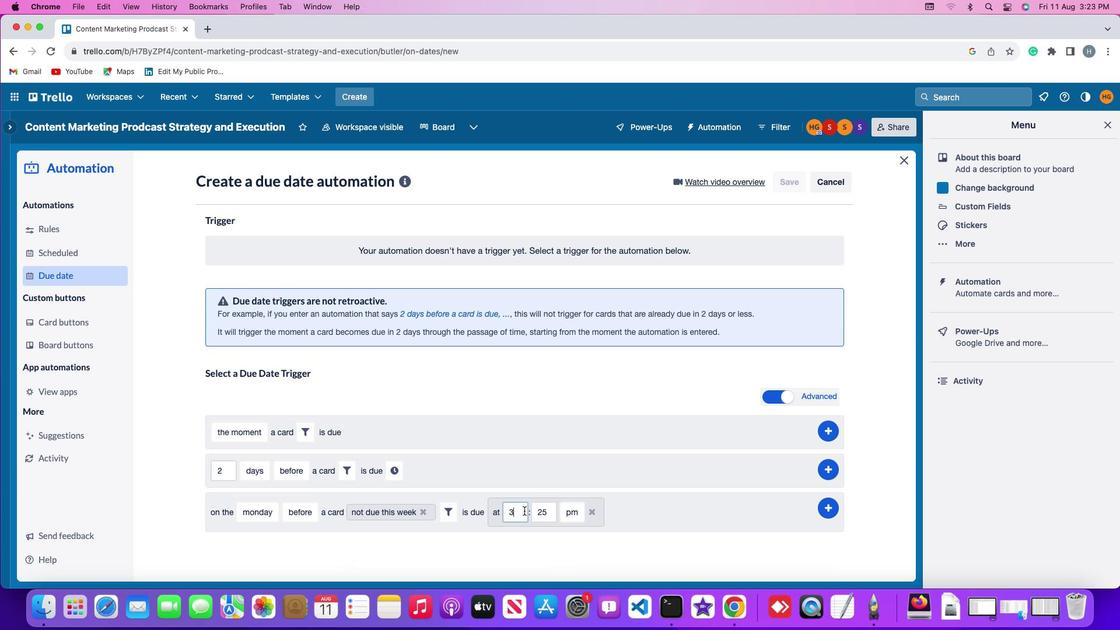 
Action: Mouse pressed left at (523, 510)
Screenshot: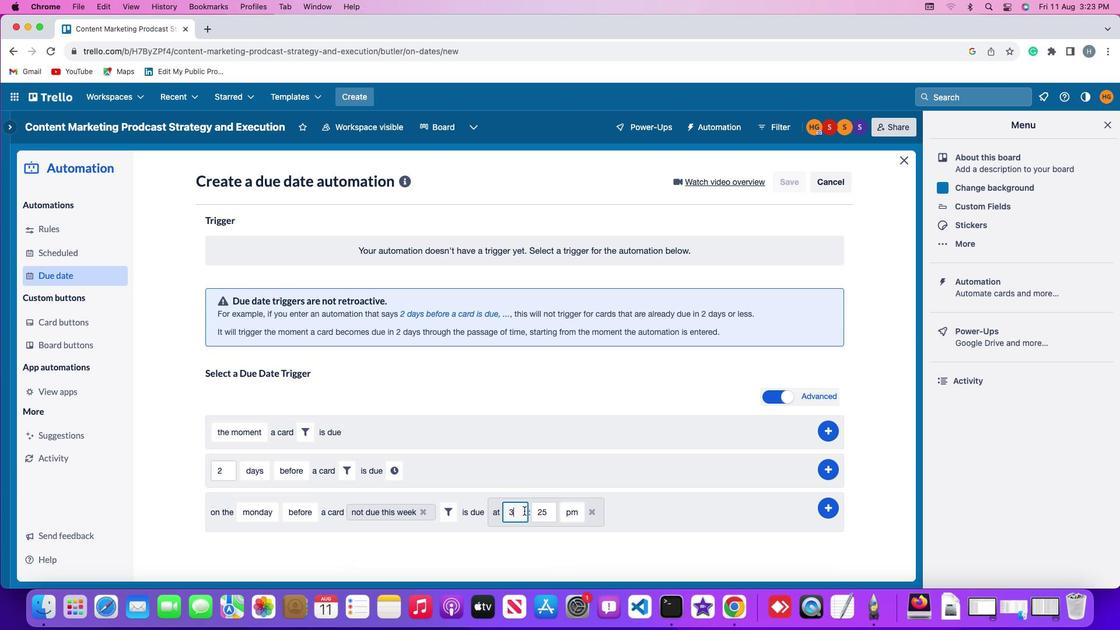 
Action: Key pressed Key.backspace'1''1'
Screenshot: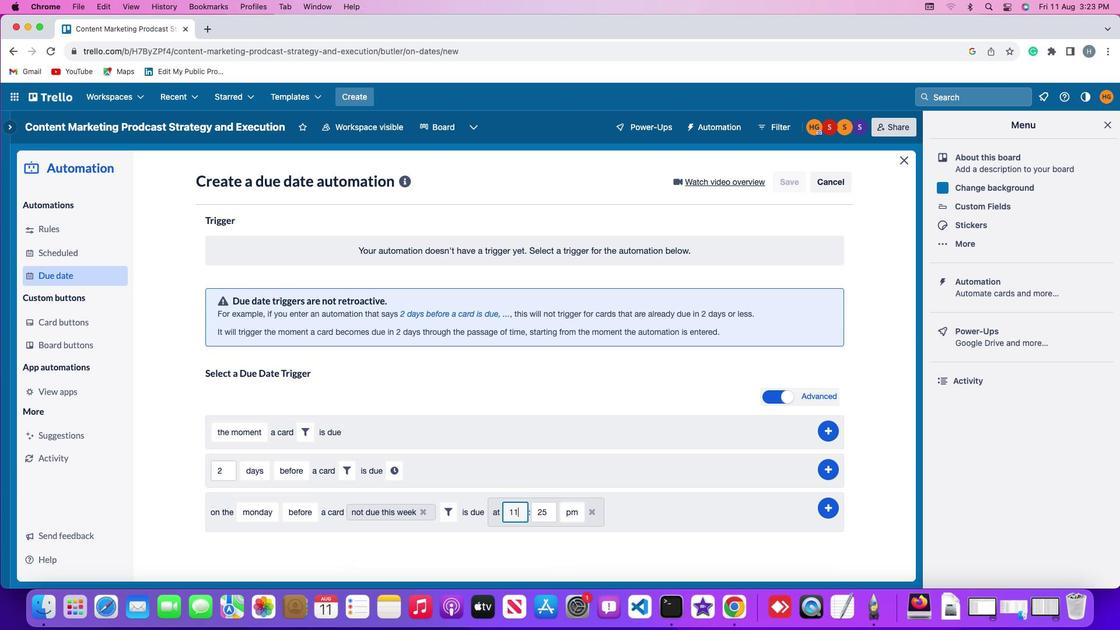 
Action: Mouse moved to (548, 509)
Screenshot: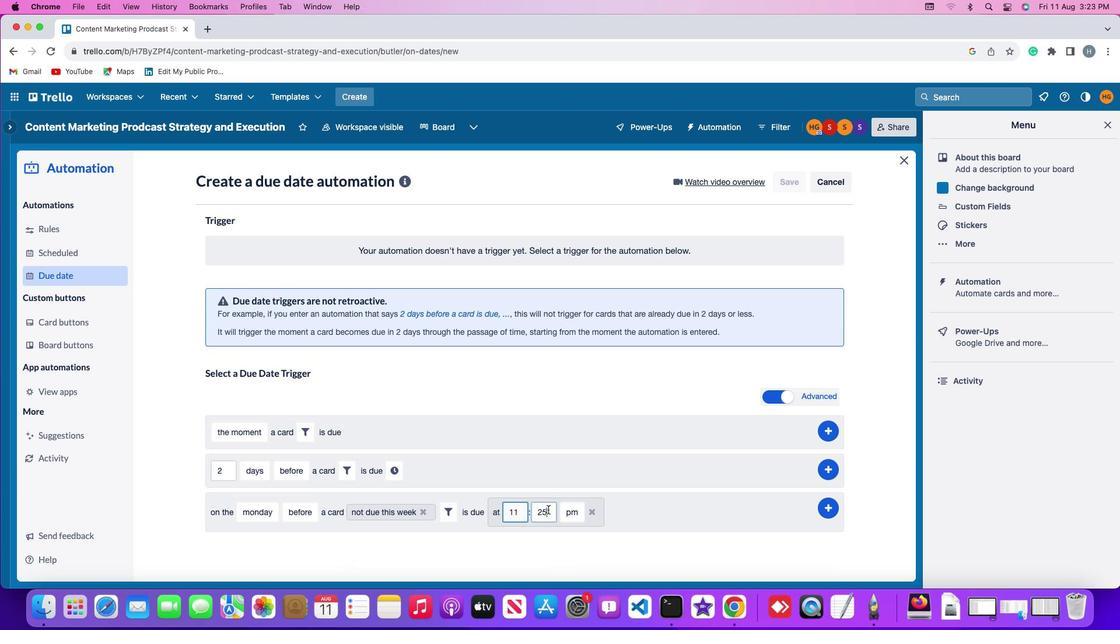 
Action: Mouse pressed left at (548, 509)
Screenshot: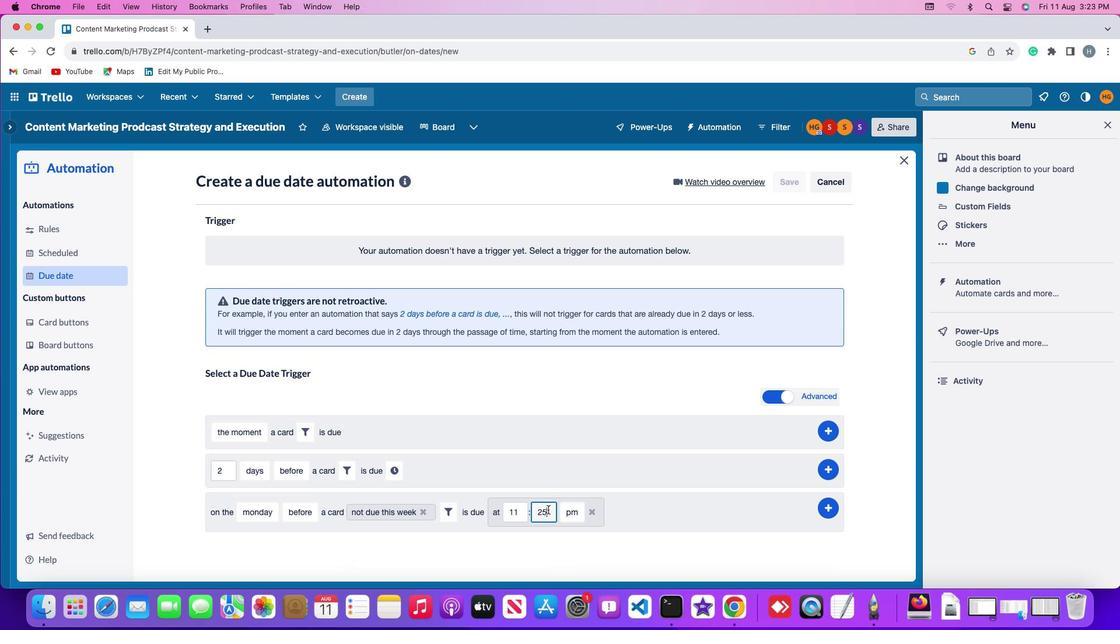 
Action: Key pressed Key.backspaceKey.backspace'0''0'
Screenshot: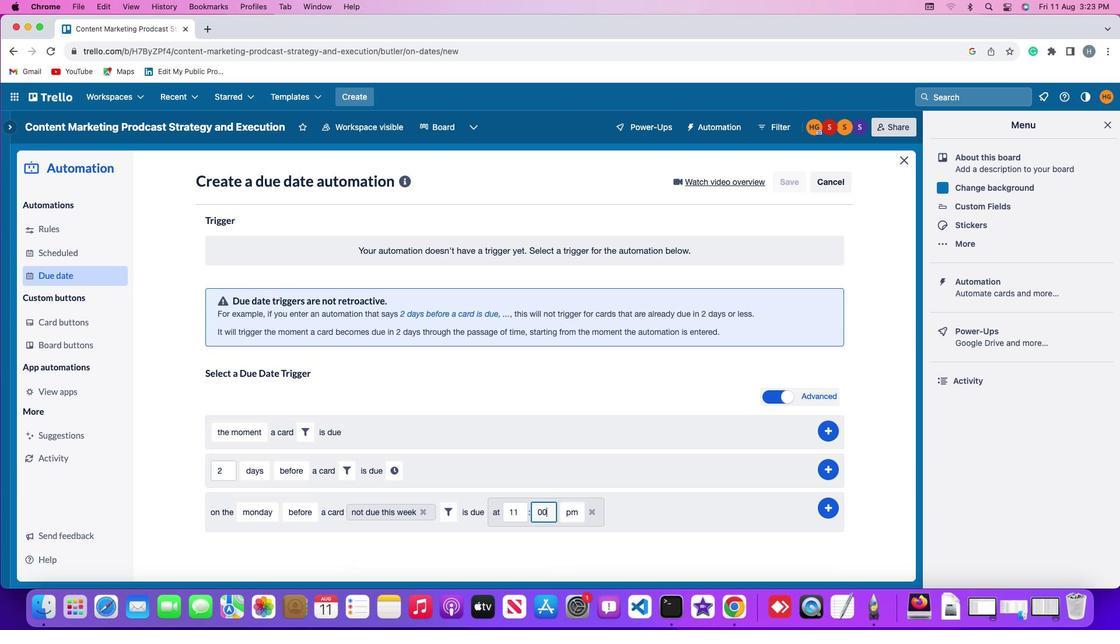 
Action: Mouse moved to (575, 509)
Screenshot: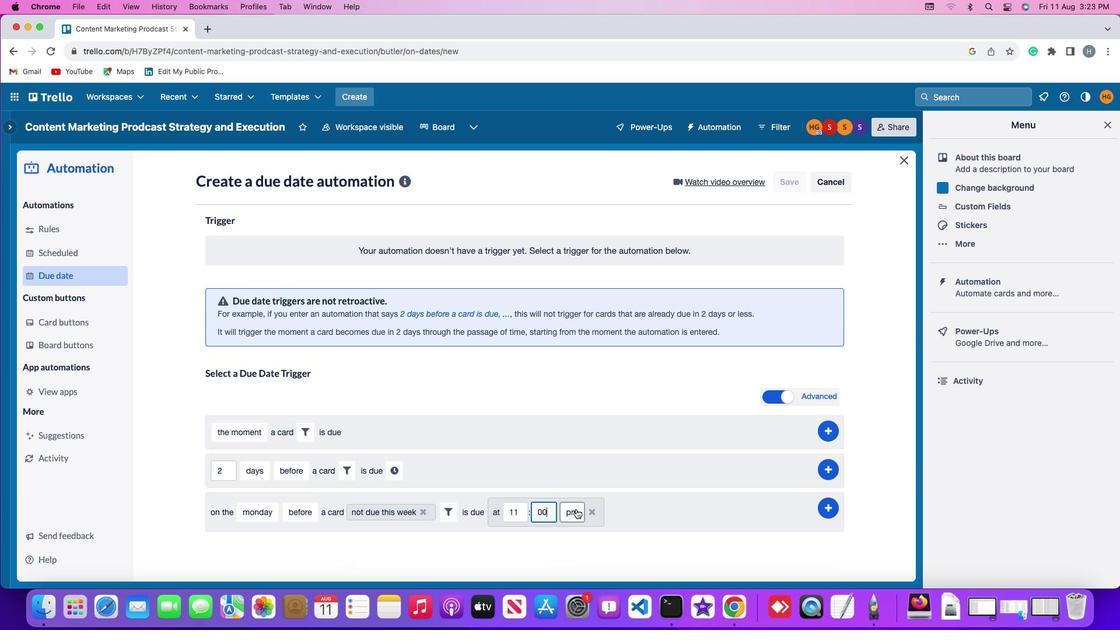 
Action: Mouse pressed left at (575, 509)
Screenshot: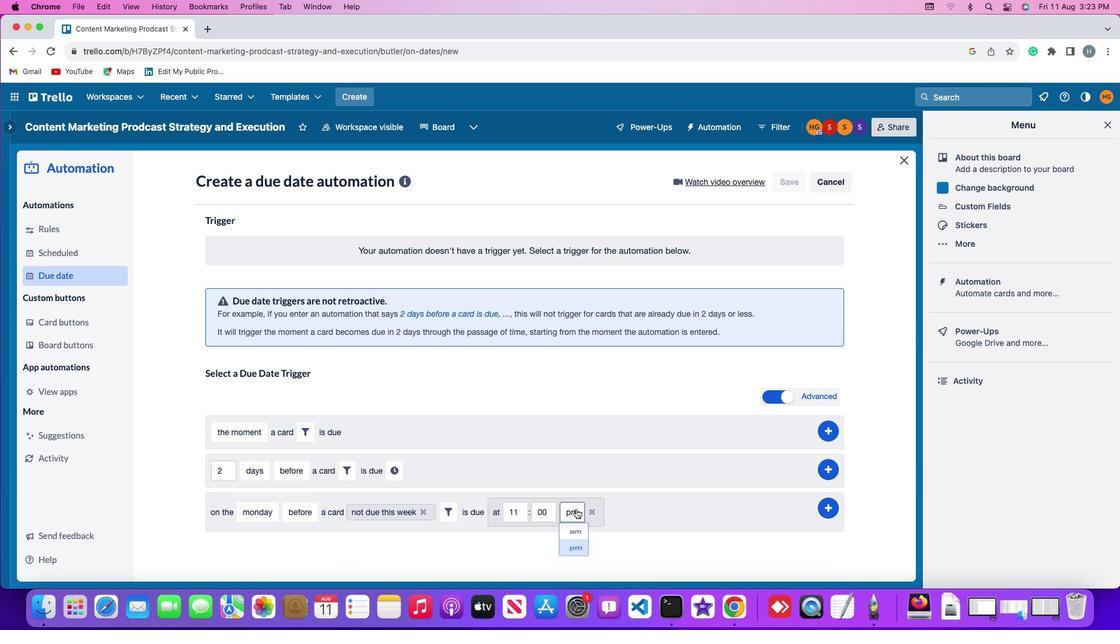 
Action: Mouse moved to (573, 534)
Screenshot: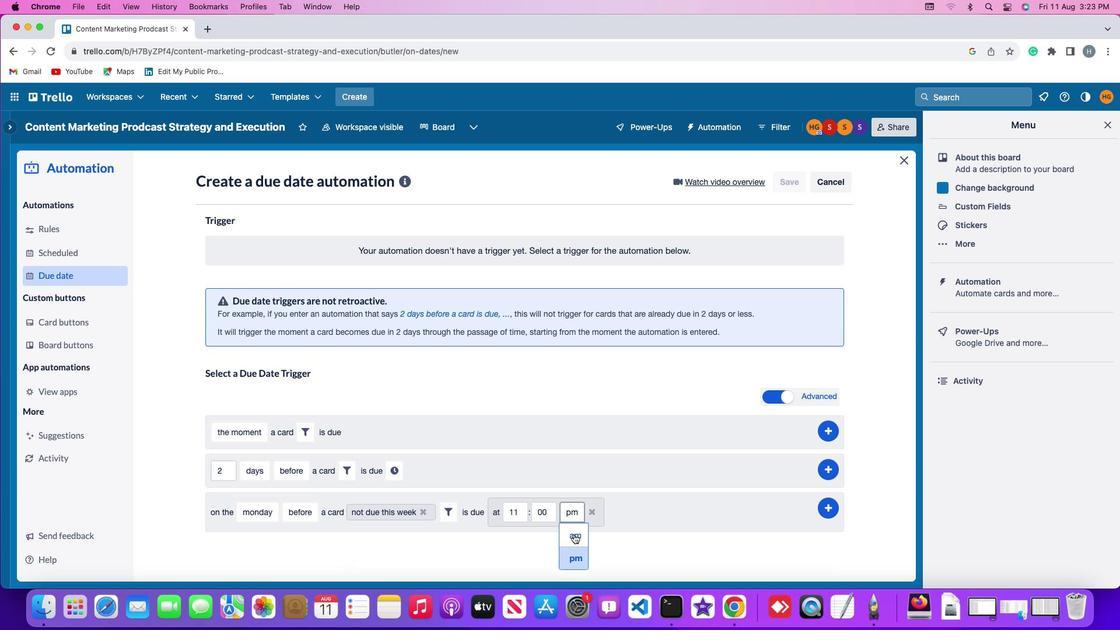 
Action: Mouse pressed left at (573, 534)
Screenshot: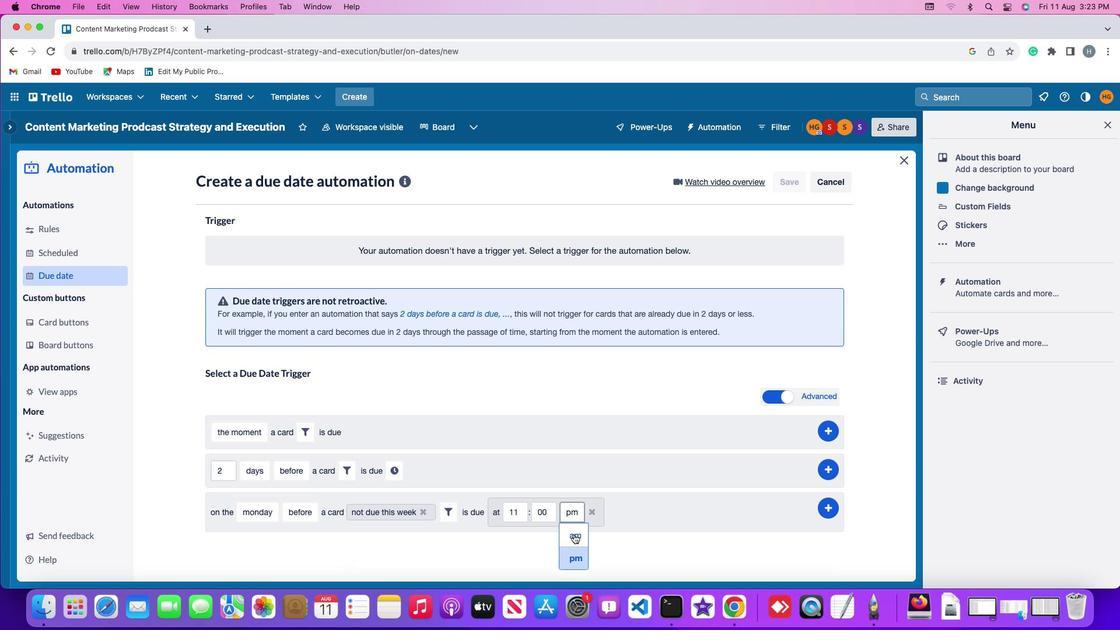 
Action: Mouse moved to (823, 505)
Screenshot: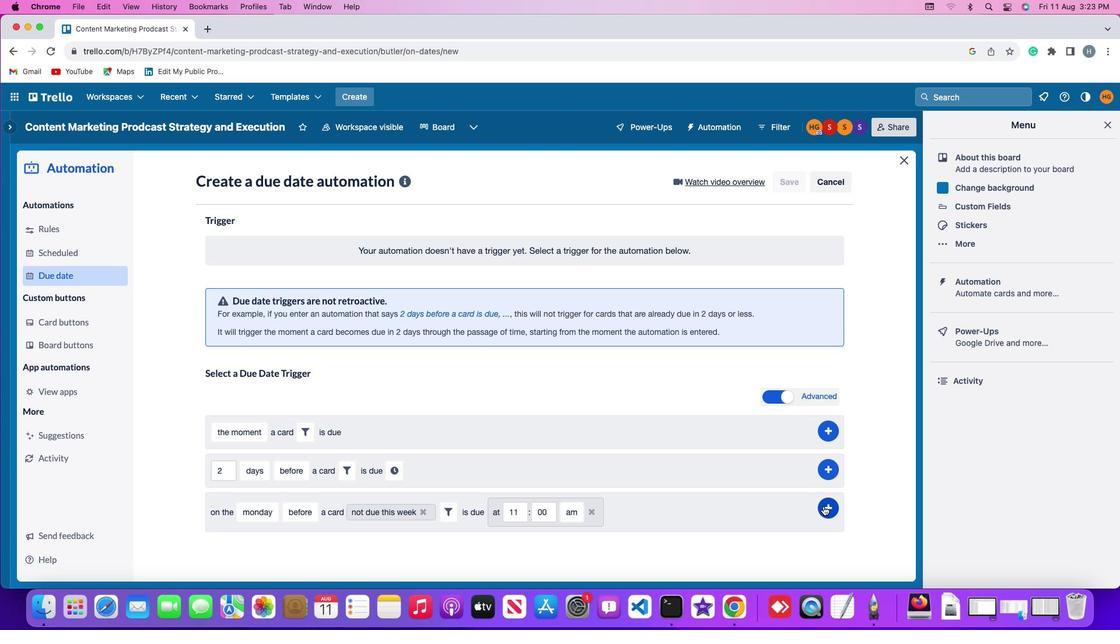 
Action: Mouse pressed left at (823, 505)
Screenshot: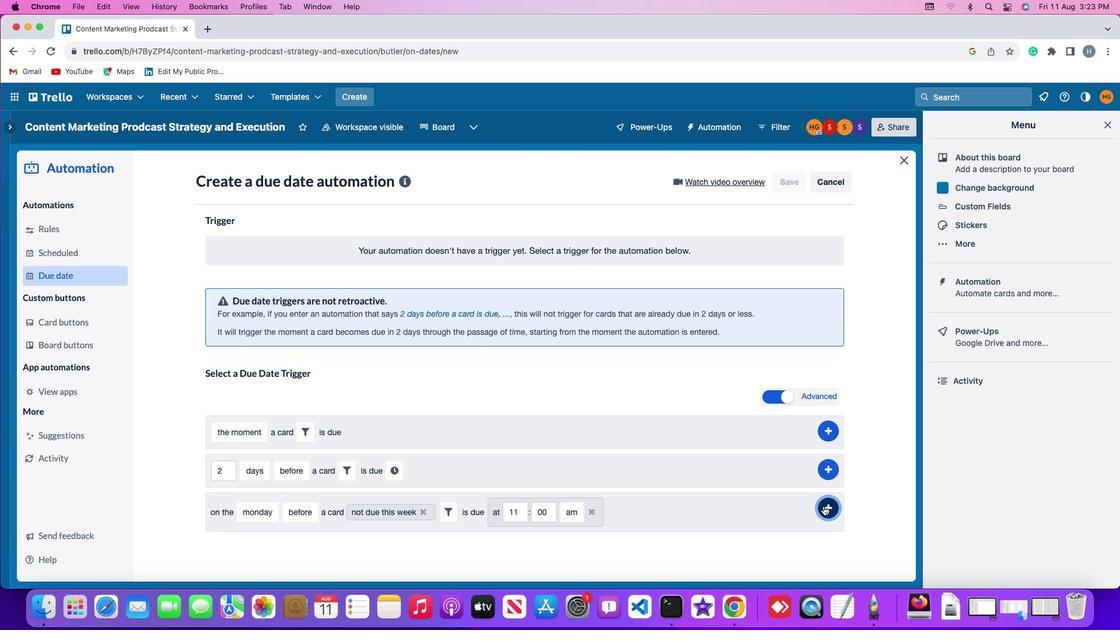 
Action: Mouse moved to (867, 367)
Screenshot: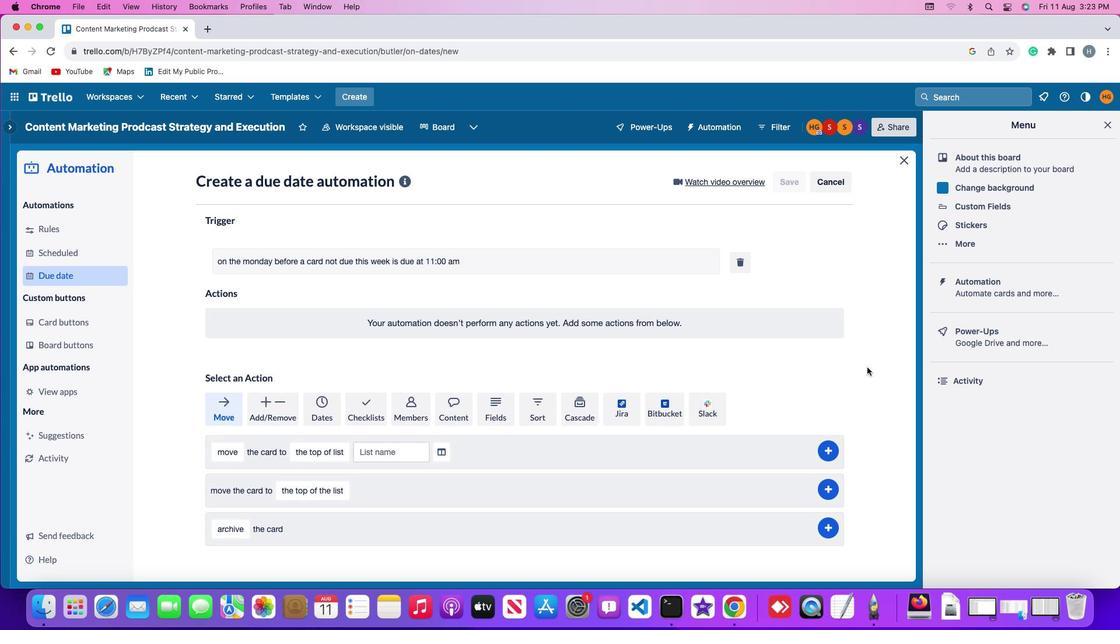 
